 Task: Find connections with filter location Asadābād with filter topic #Managementconsultingwith filter profile language German with filter current company HDFC Bank with filter school Datta Meghe College of Engineering CIDCO Sector III Airoli Navi Mumbai 400 708 with filter industry E-Learning Providers with filter service category Immigration Law with filter keywords title Chief
Action: Mouse moved to (518, 103)
Screenshot: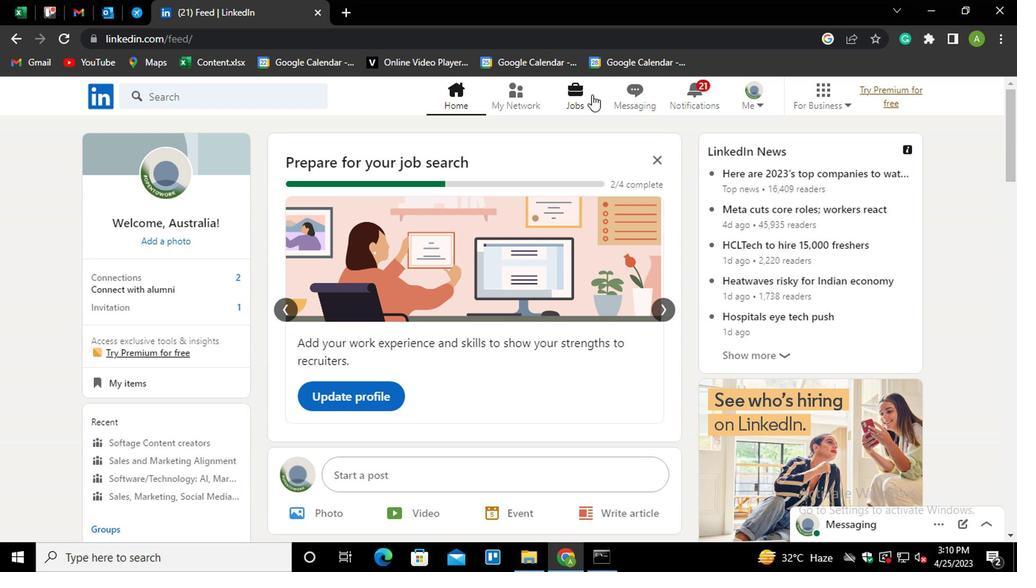 
Action: Mouse pressed left at (518, 103)
Screenshot: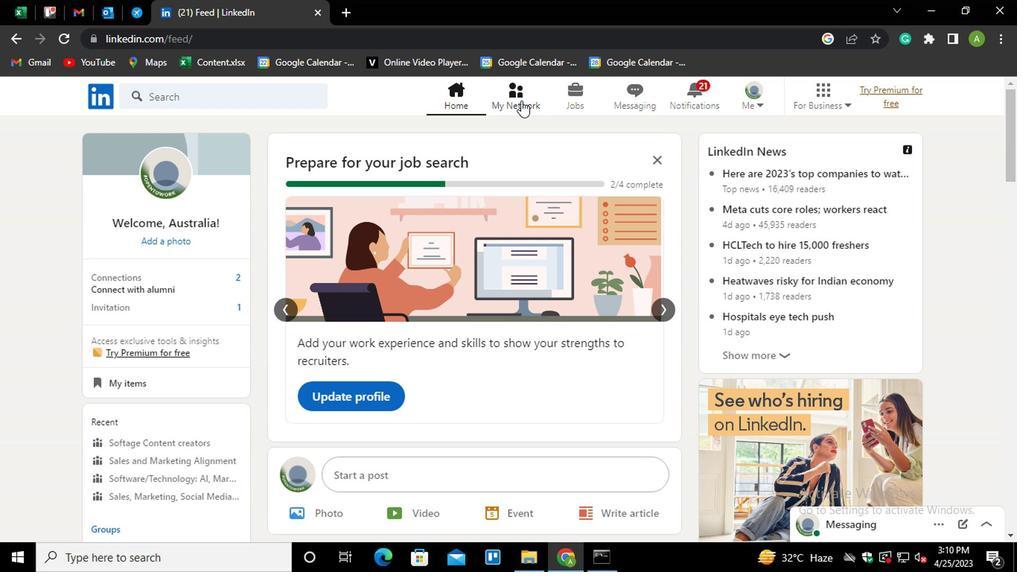 
Action: Mouse moved to (165, 181)
Screenshot: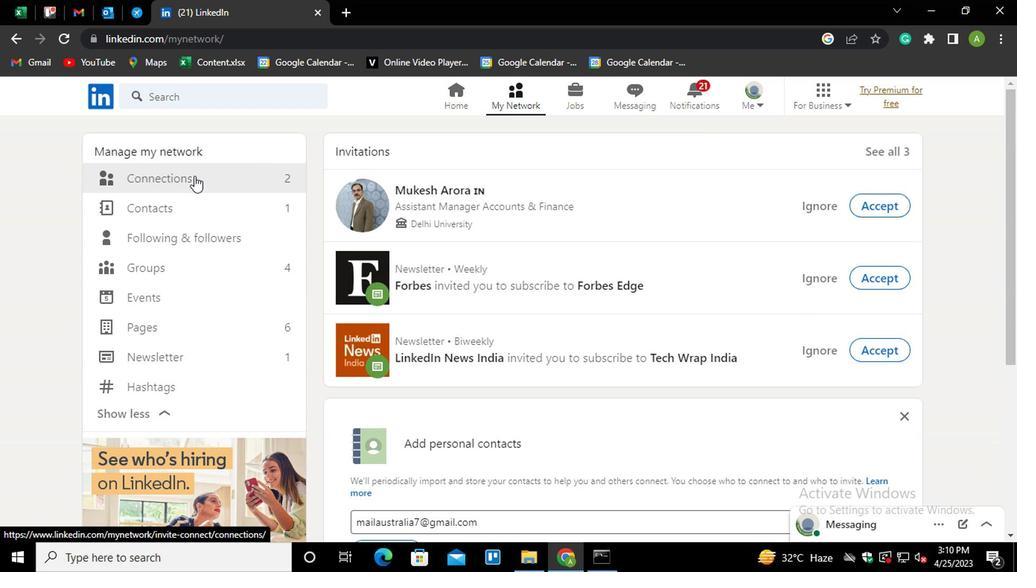 
Action: Mouse pressed left at (165, 181)
Screenshot: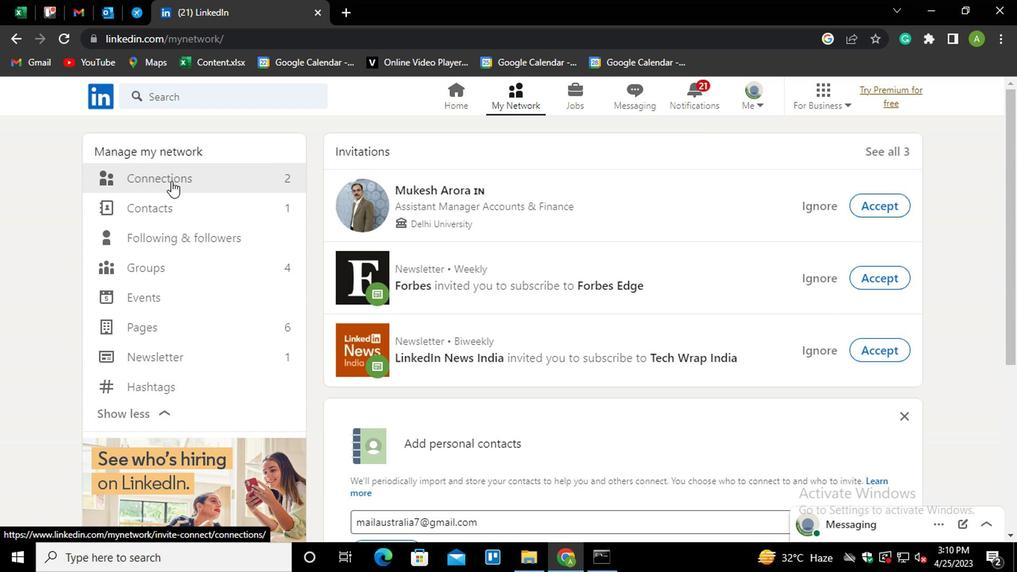 
Action: Mouse moved to (586, 181)
Screenshot: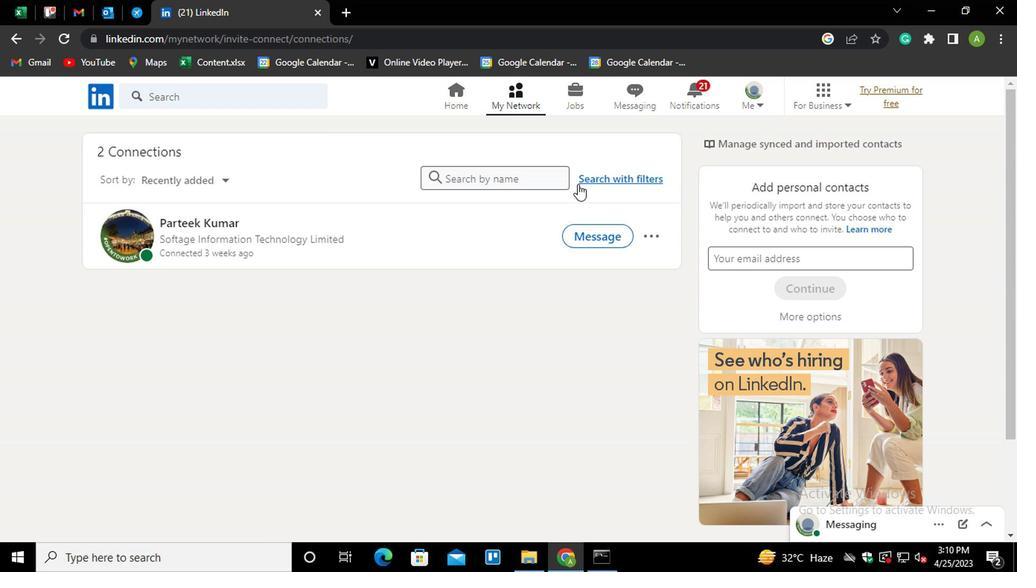 
Action: Mouse pressed left at (586, 181)
Screenshot: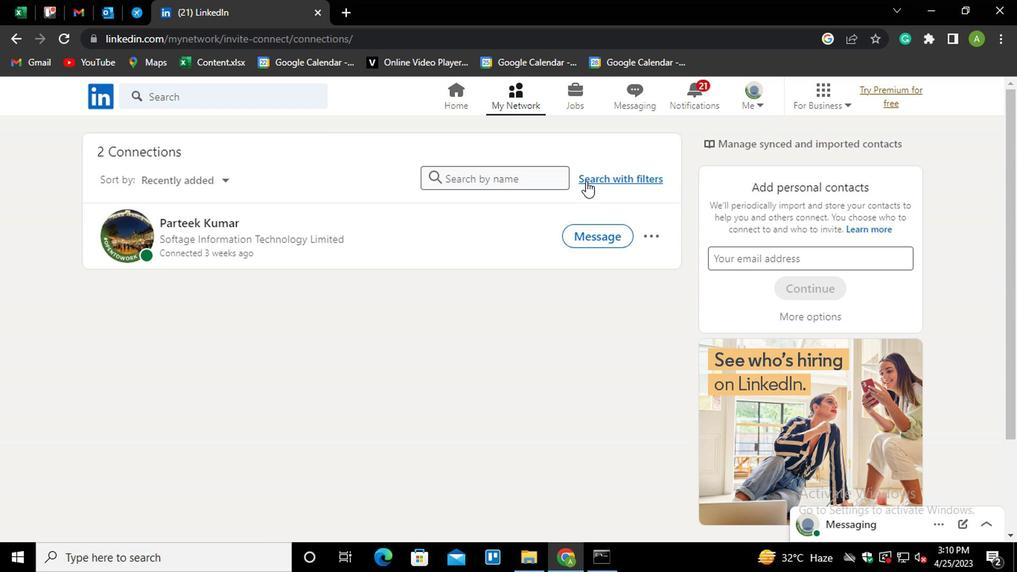 
Action: Mouse moved to (500, 142)
Screenshot: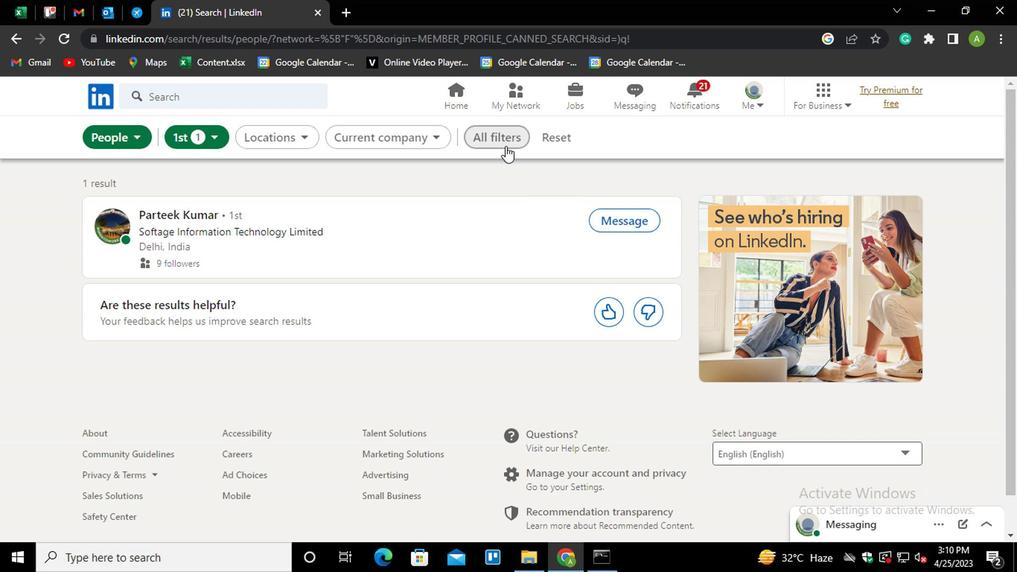 
Action: Mouse pressed left at (500, 142)
Screenshot: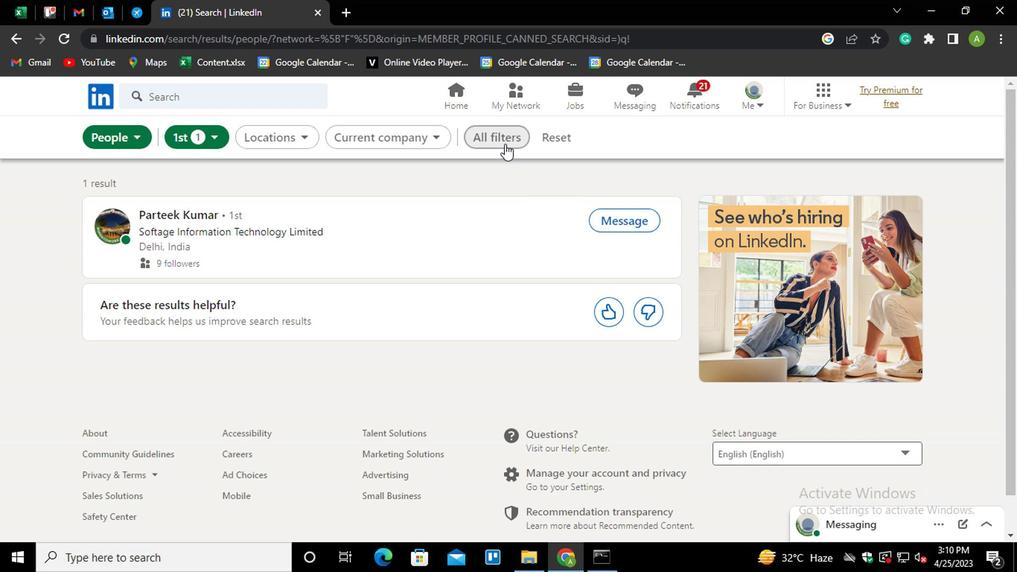 
Action: Mouse moved to (662, 304)
Screenshot: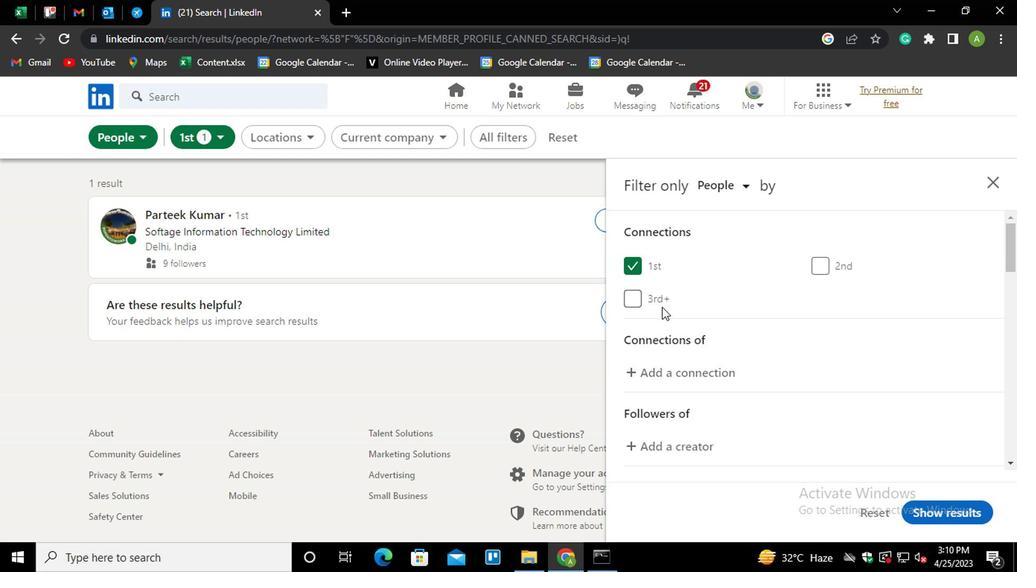 
Action: Mouse scrolled (662, 303) with delta (0, 0)
Screenshot: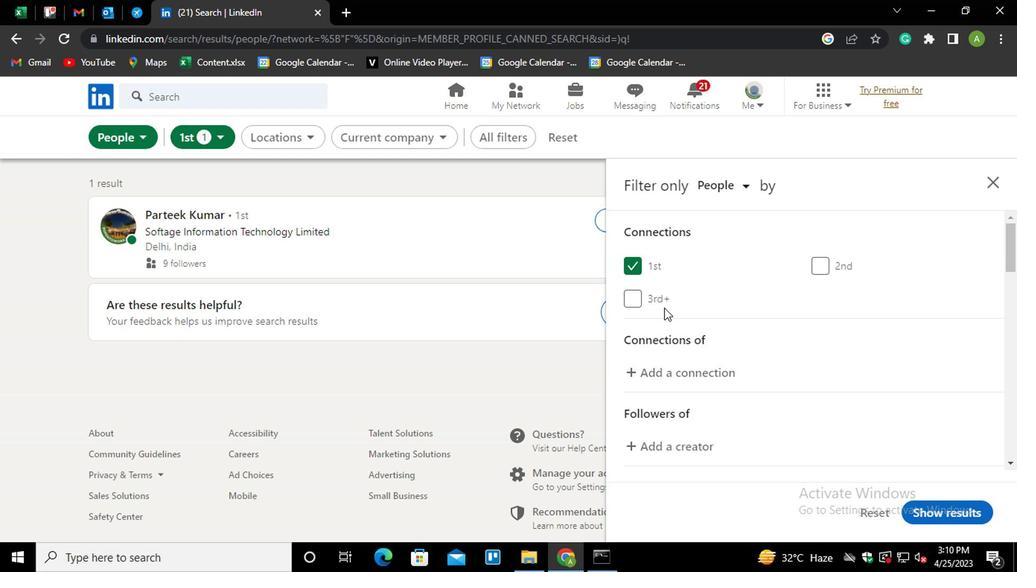 
Action: Mouse scrolled (662, 303) with delta (0, 0)
Screenshot: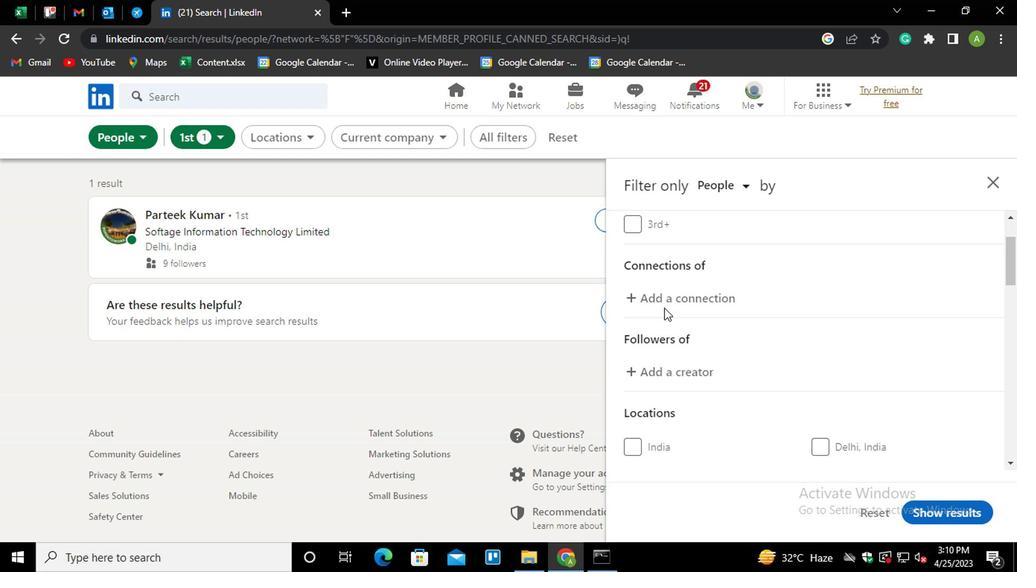
Action: Mouse scrolled (662, 303) with delta (0, 0)
Screenshot: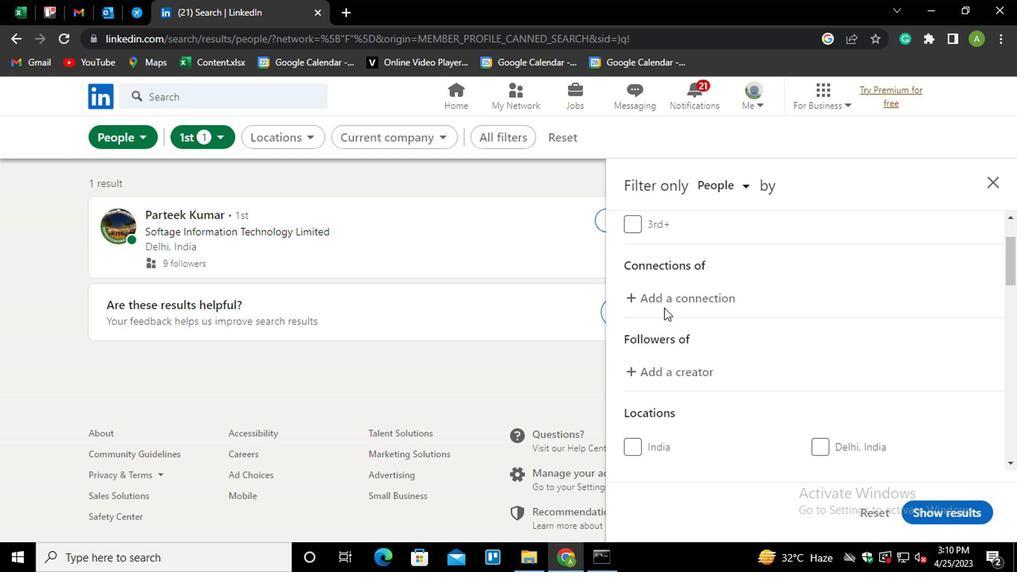 
Action: Mouse scrolled (662, 303) with delta (0, 0)
Screenshot: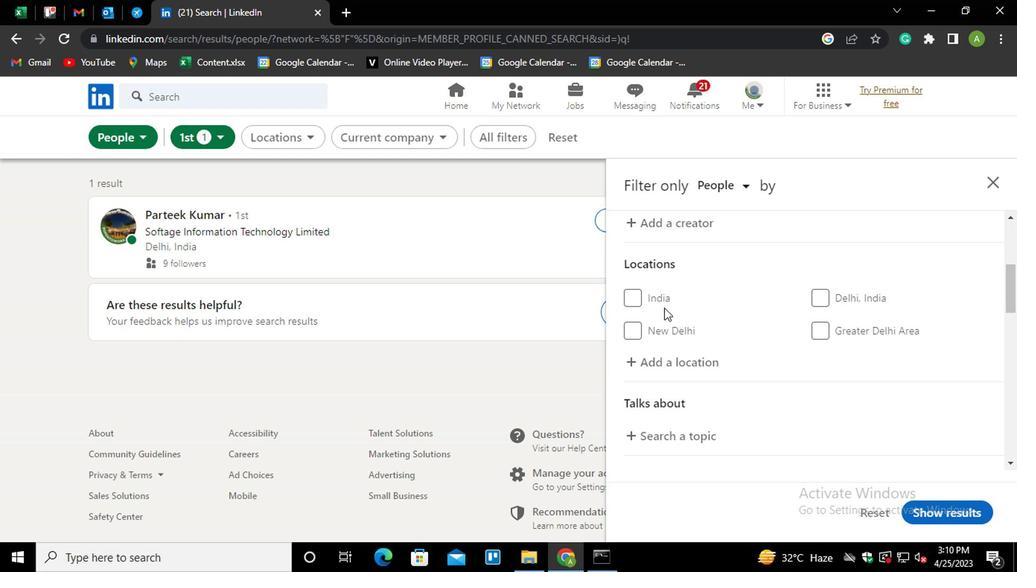 
Action: Mouse moved to (662, 285)
Screenshot: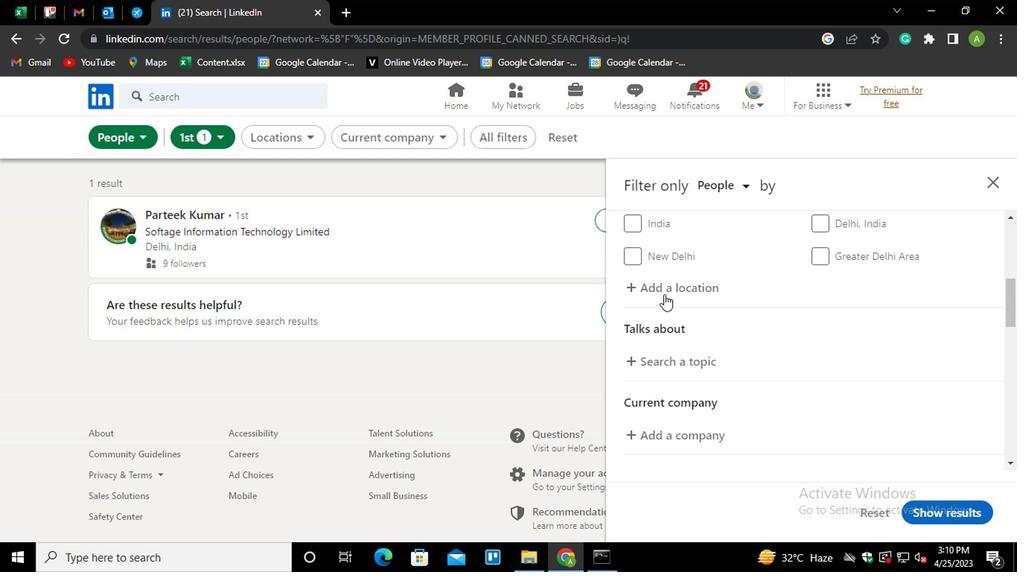 
Action: Mouse pressed left at (662, 285)
Screenshot: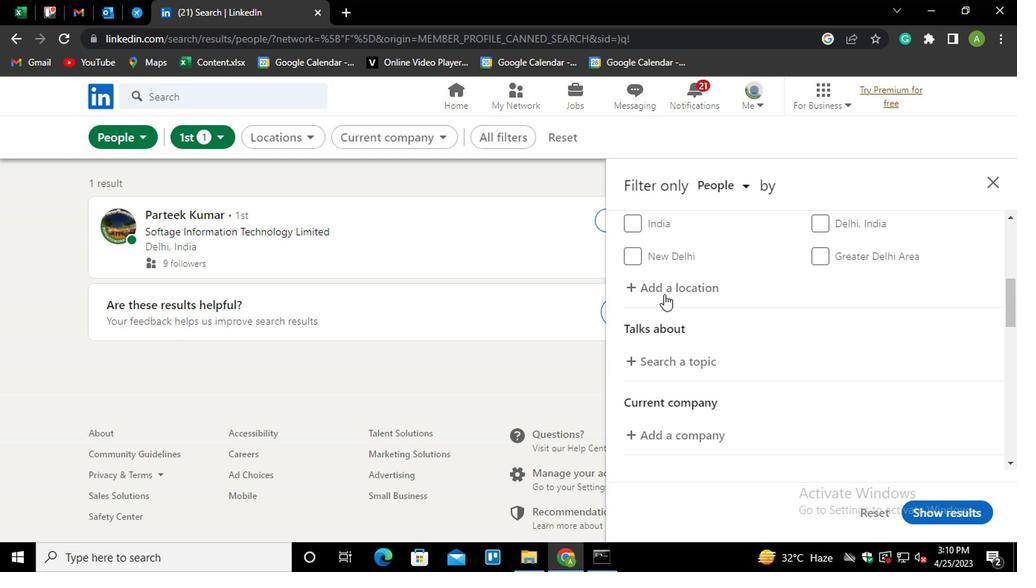 
Action: Mouse moved to (660, 284)
Screenshot: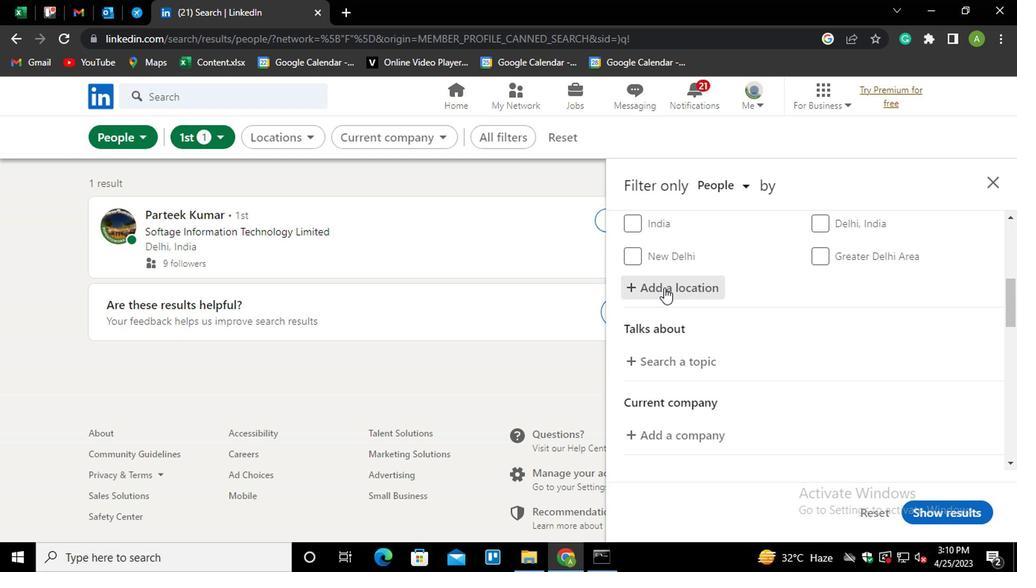 
Action: Mouse pressed left at (660, 284)
Screenshot: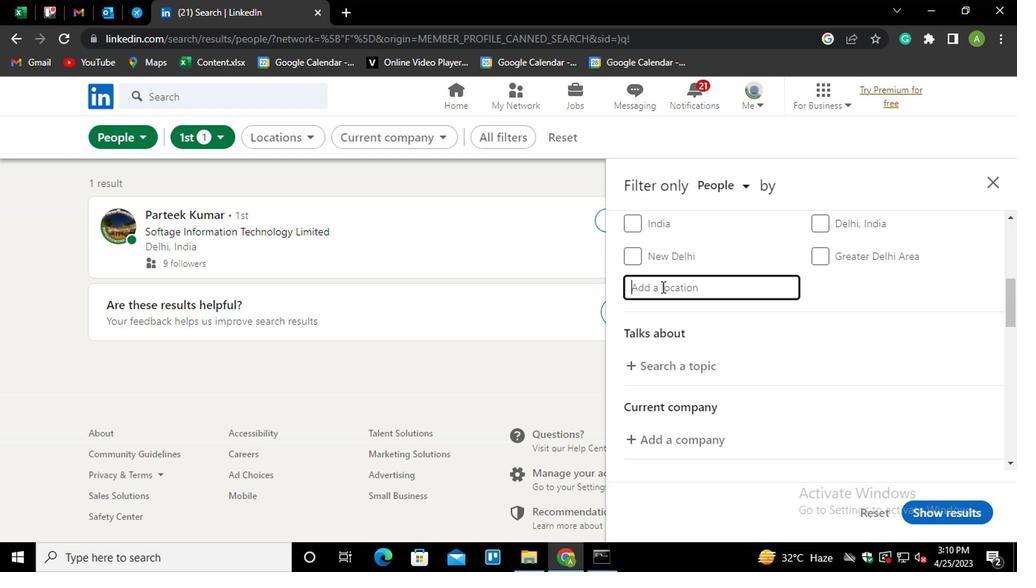 
Action: Key pressed <Key.shift>ASADABAD
Screenshot: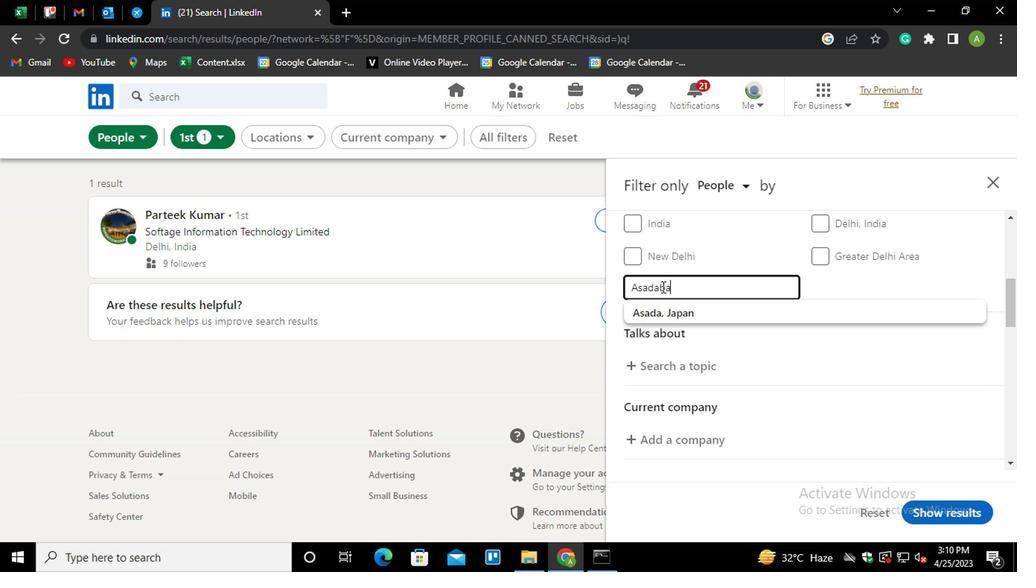 
Action: Mouse moved to (847, 297)
Screenshot: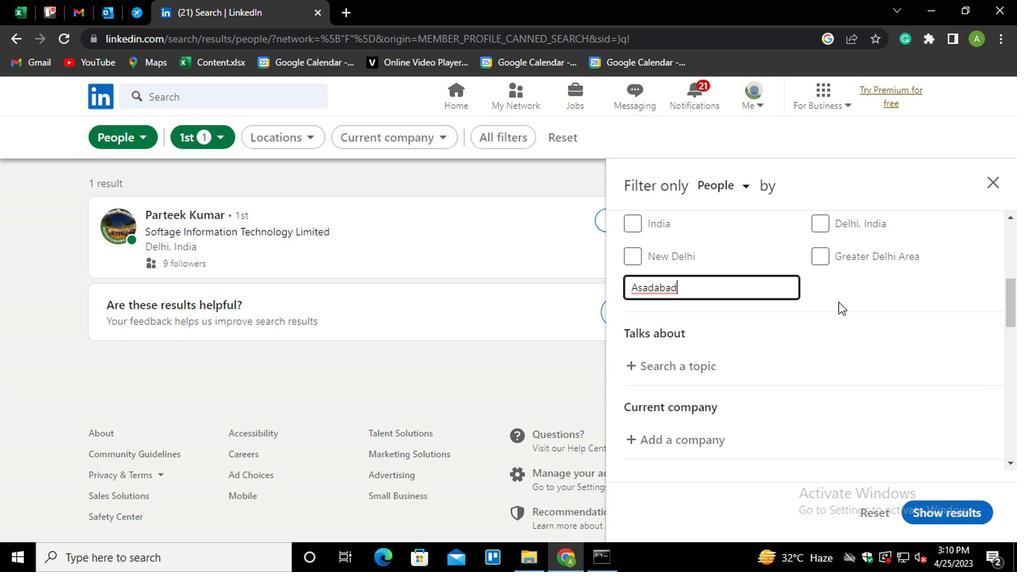 
Action: Mouse pressed left at (847, 297)
Screenshot: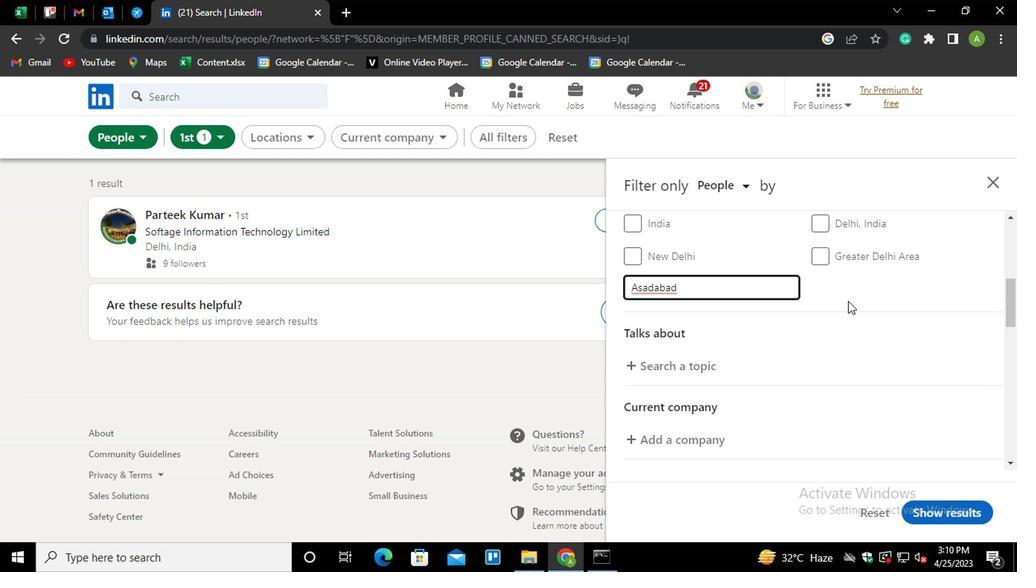 
Action: Mouse moved to (845, 296)
Screenshot: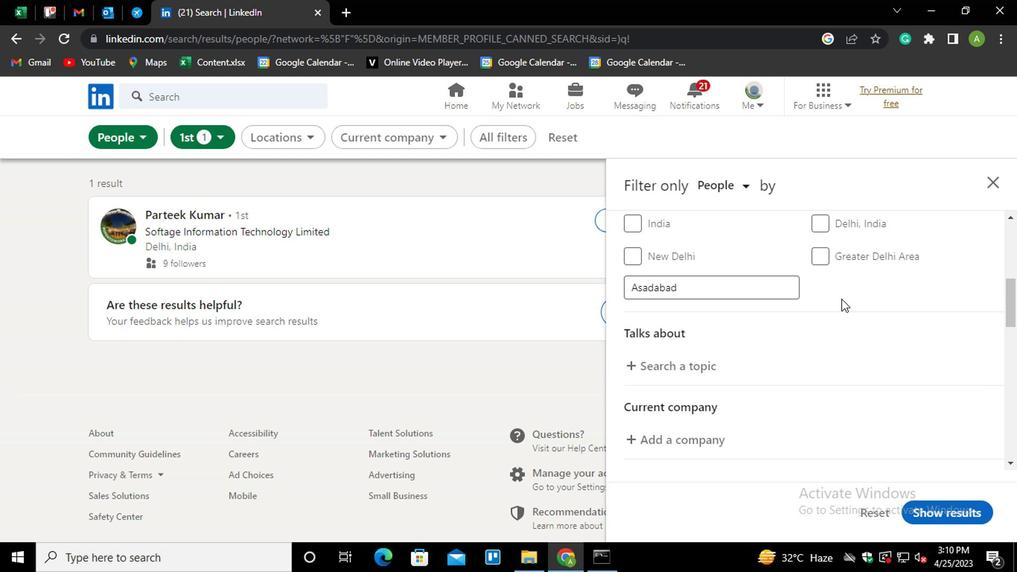 
Action: Mouse scrolled (845, 295) with delta (0, 0)
Screenshot: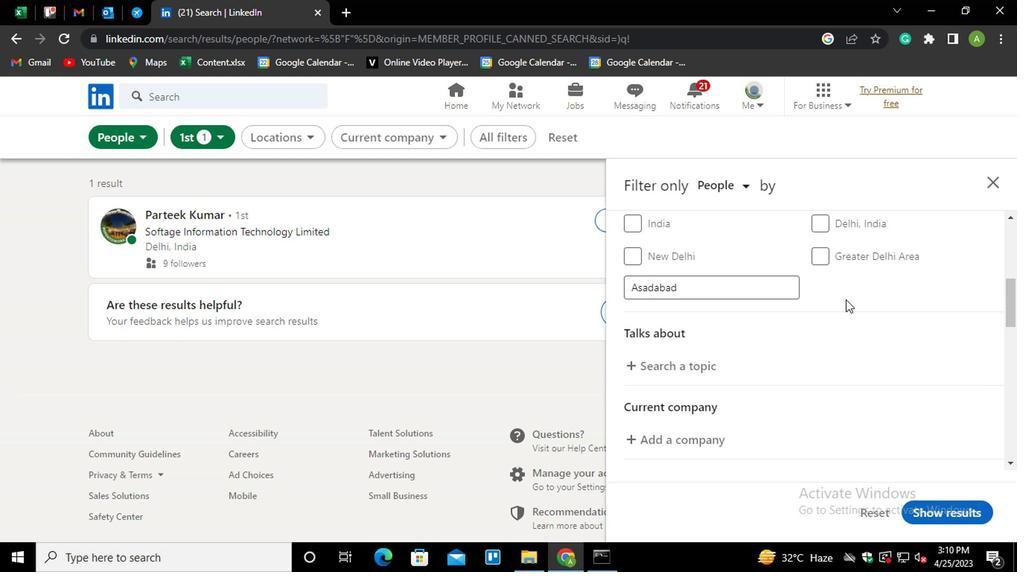 
Action: Mouse moved to (655, 292)
Screenshot: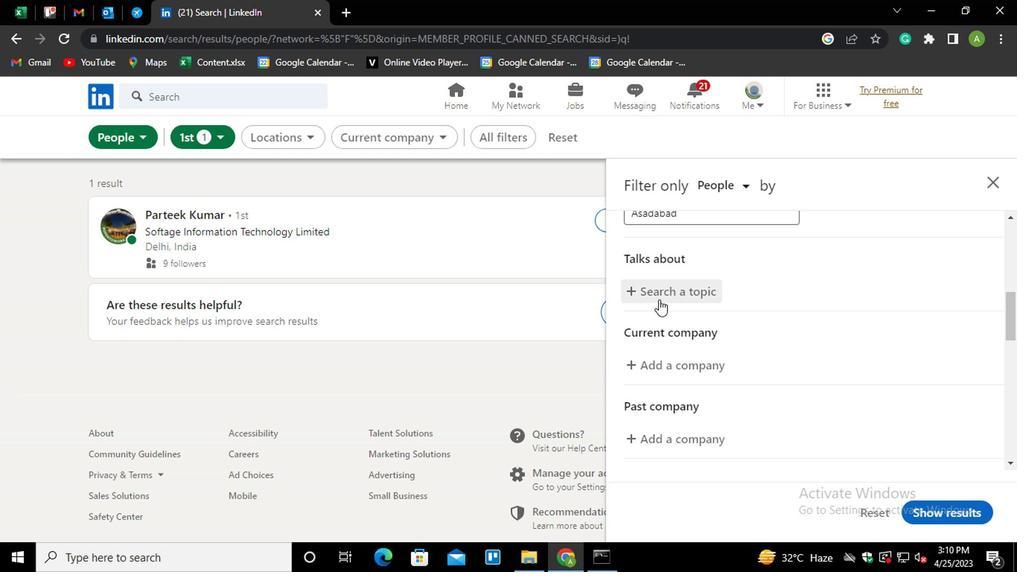 
Action: Mouse pressed left at (655, 292)
Screenshot: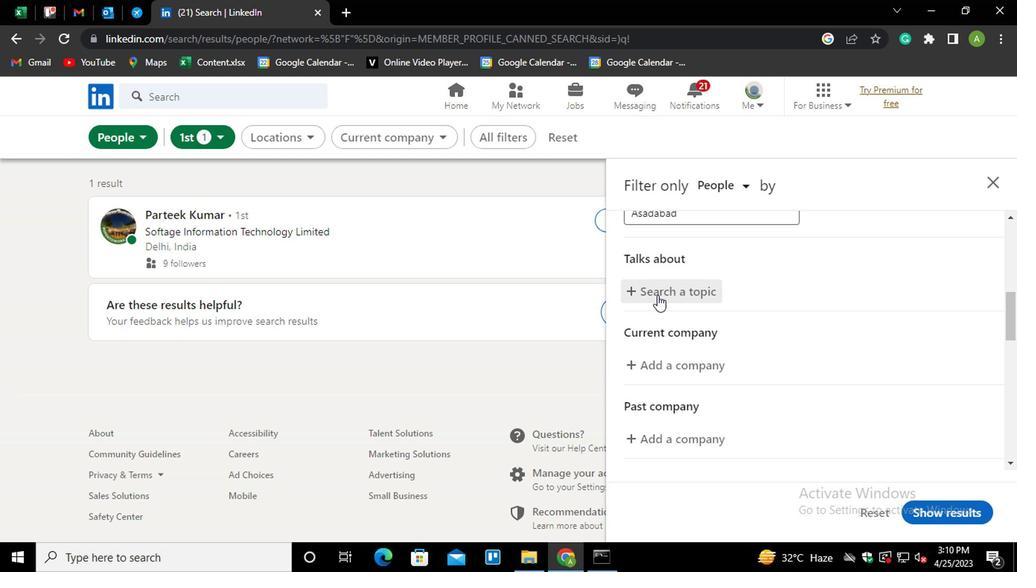 
Action: Key pressed <Key.shift>#<Key.shift_r>MANAGEMENTCONSULTINGWITH
Screenshot: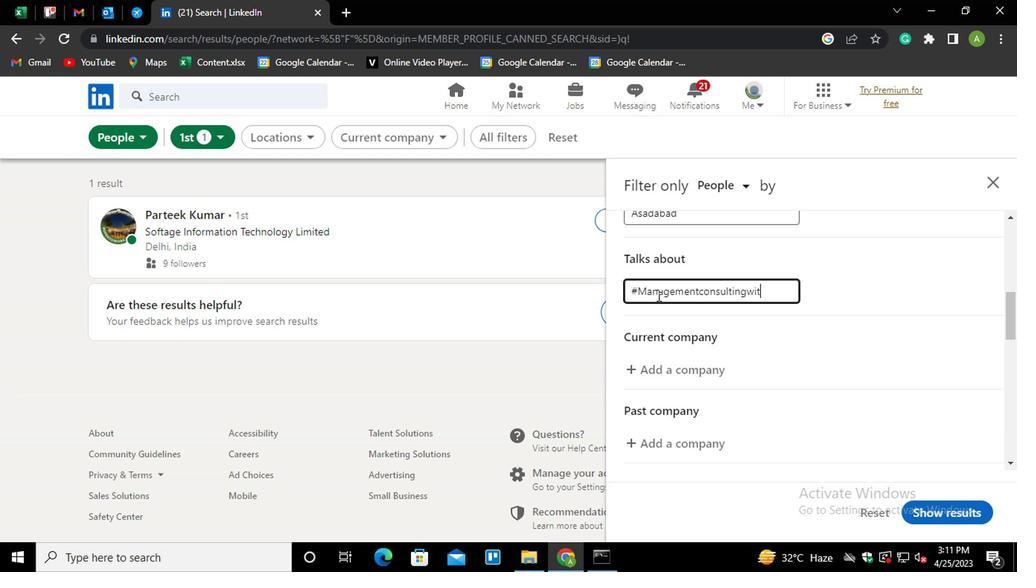
Action: Mouse moved to (886, 309)
Screenshot: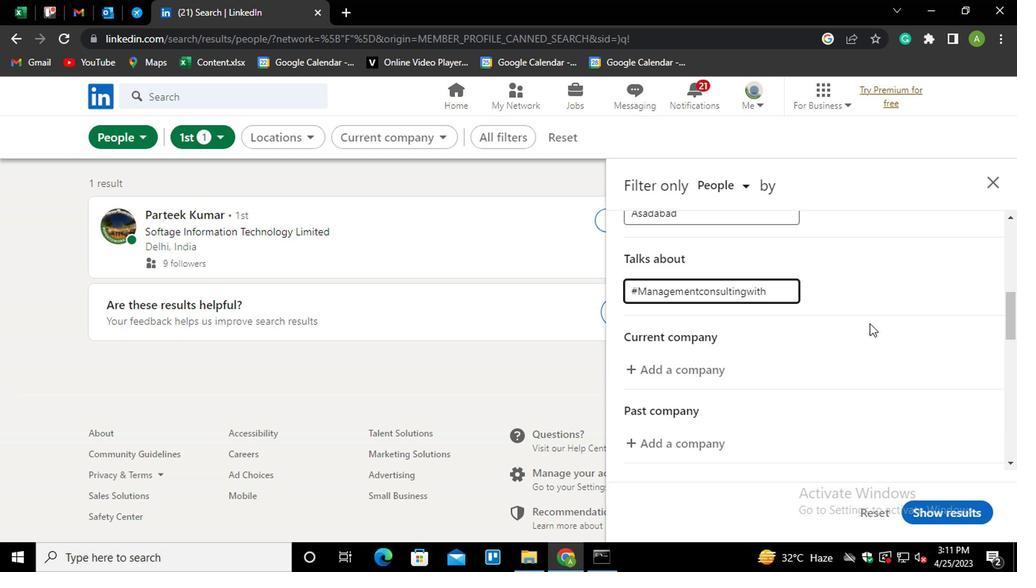 
Action: Mouse pressed left at (886, 309)
Screenshot: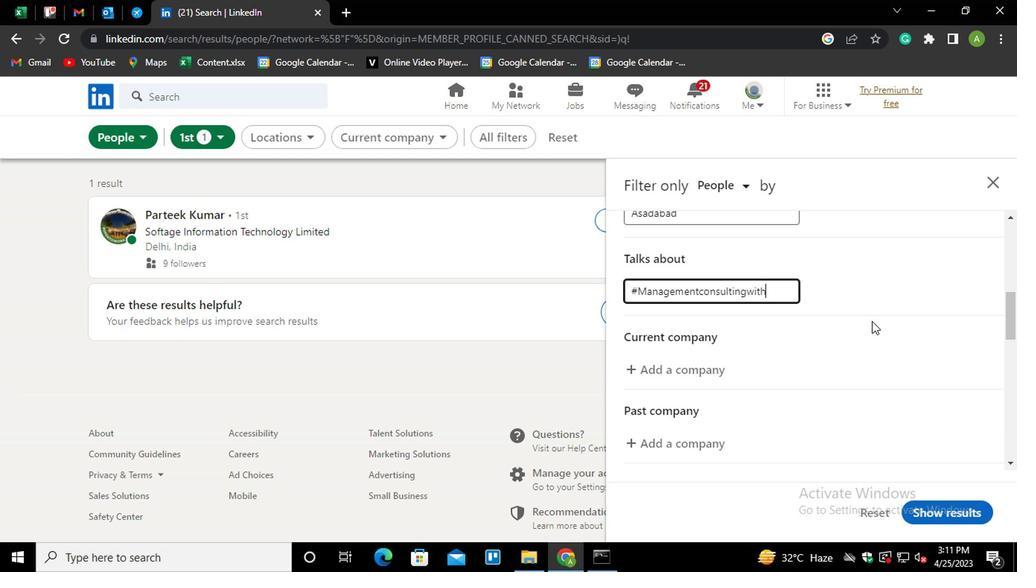 
Action: Mouse moved to (883, 297)
Screenshot: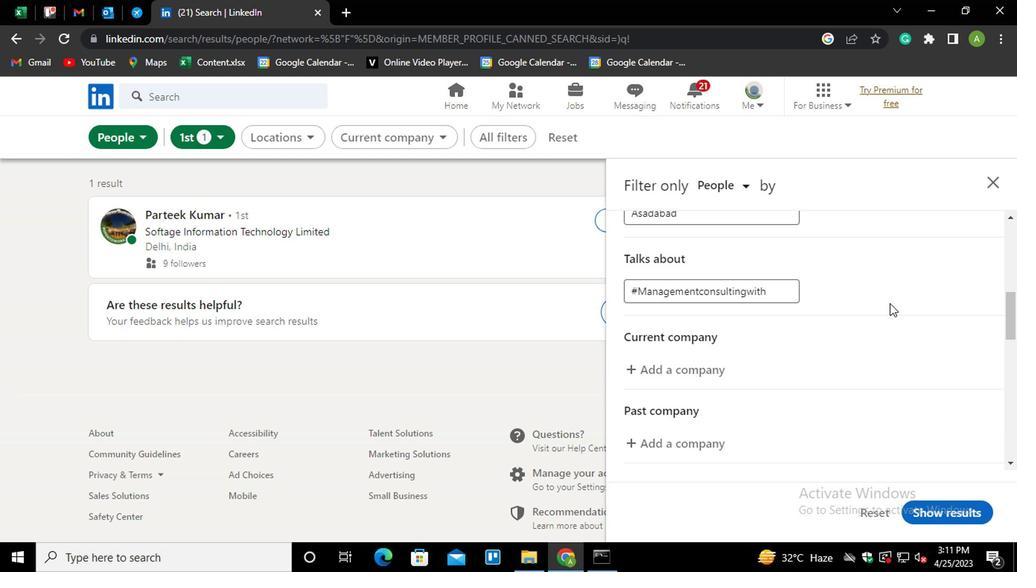 
Action: Mouse scrolled (883, 296) with delta (0, -1)
Screenshot: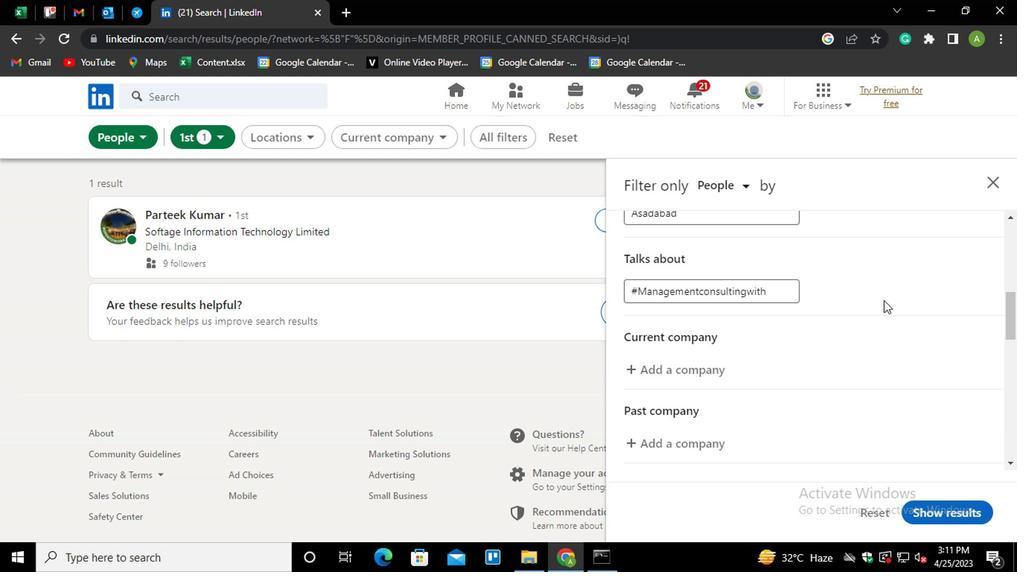 
Action: Mouse moved to (675, 299)
Screenshot: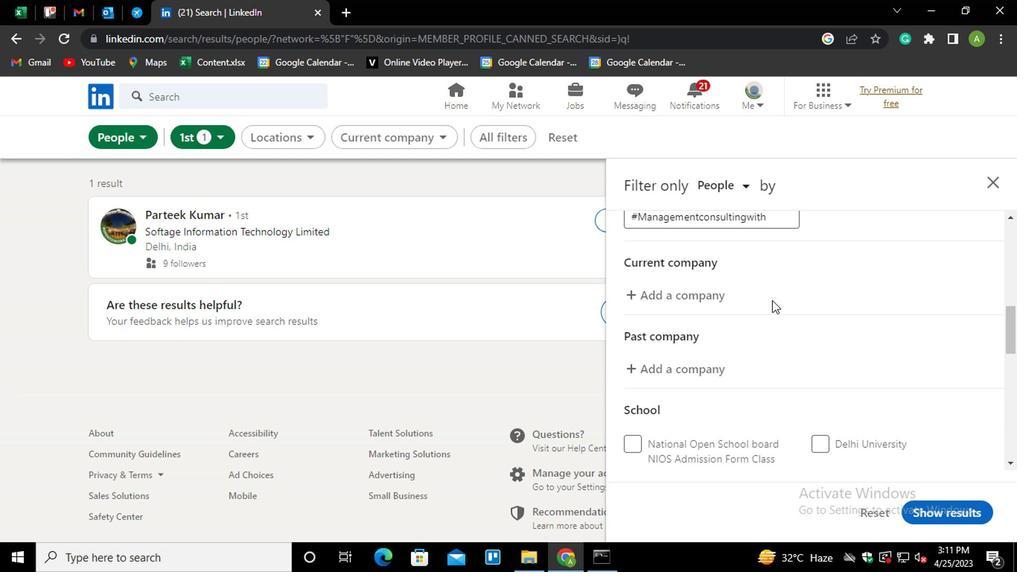 
Action: Mouse pressed left at (675, 299)
Screenshot: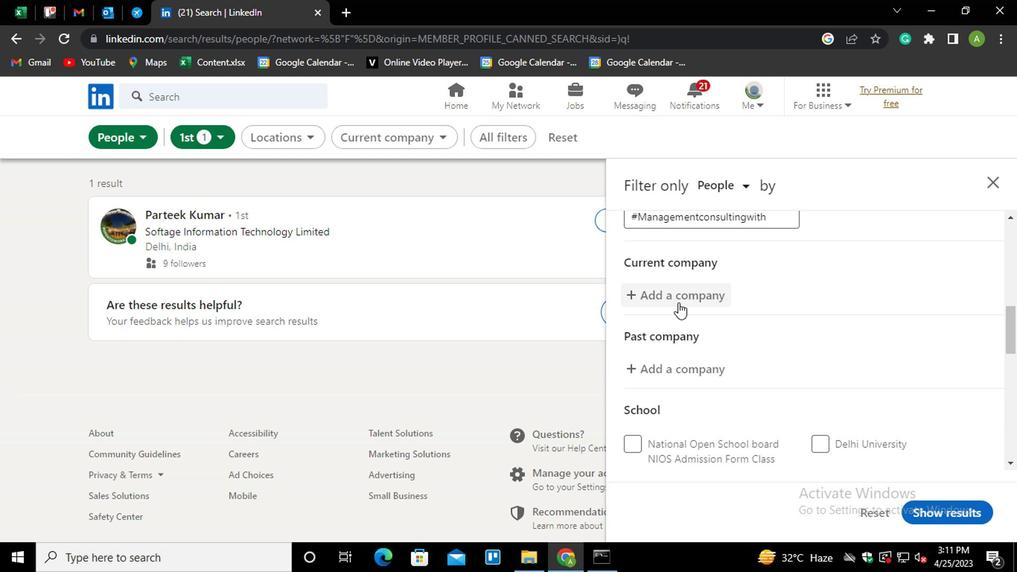 
Action: Mouse moved to (691, 291)
Screenshot: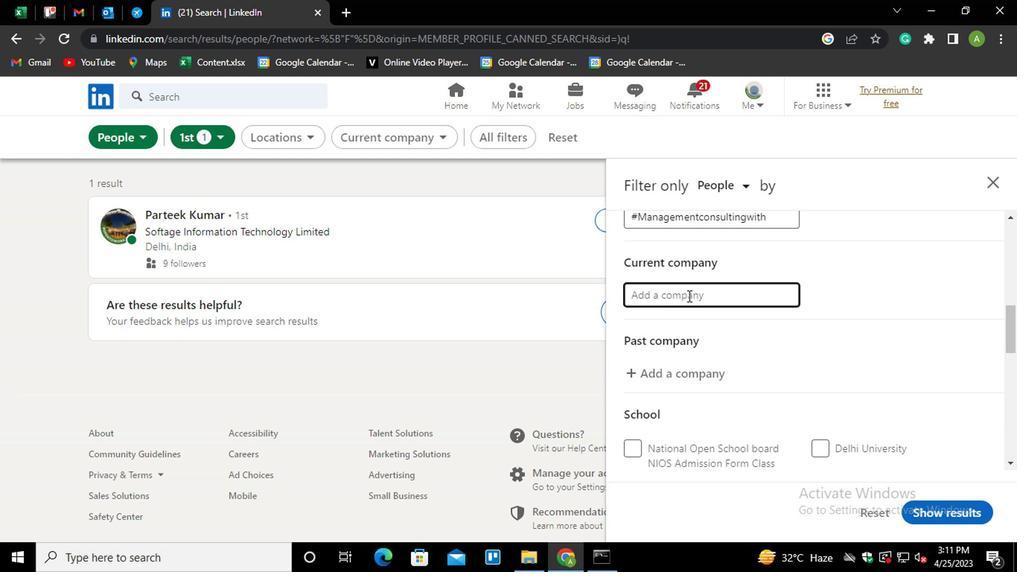 
Action: Mouse pressed left at (691, 291)
Screenshot: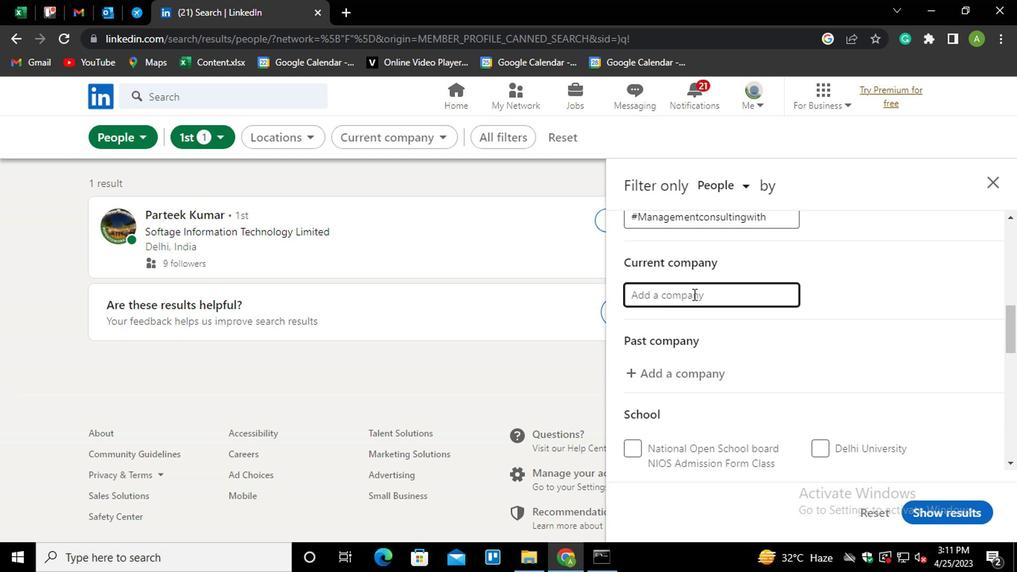 
Action: Mouse moved to (688, 305)
Screenshot: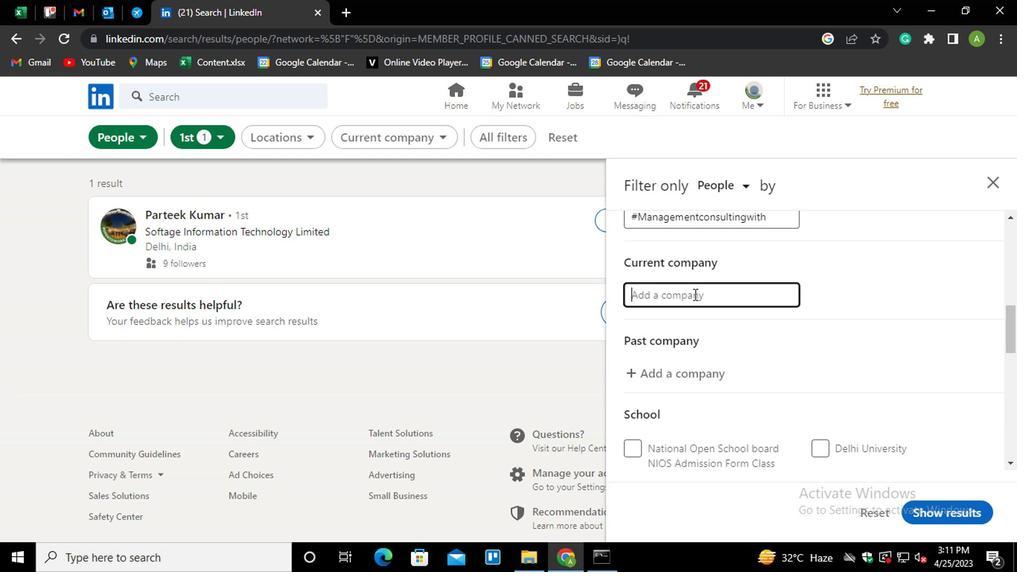 
Action: Key pressed <Key.shift><Key.shift>HDF<Key.down><Key.enter>
Screenshot: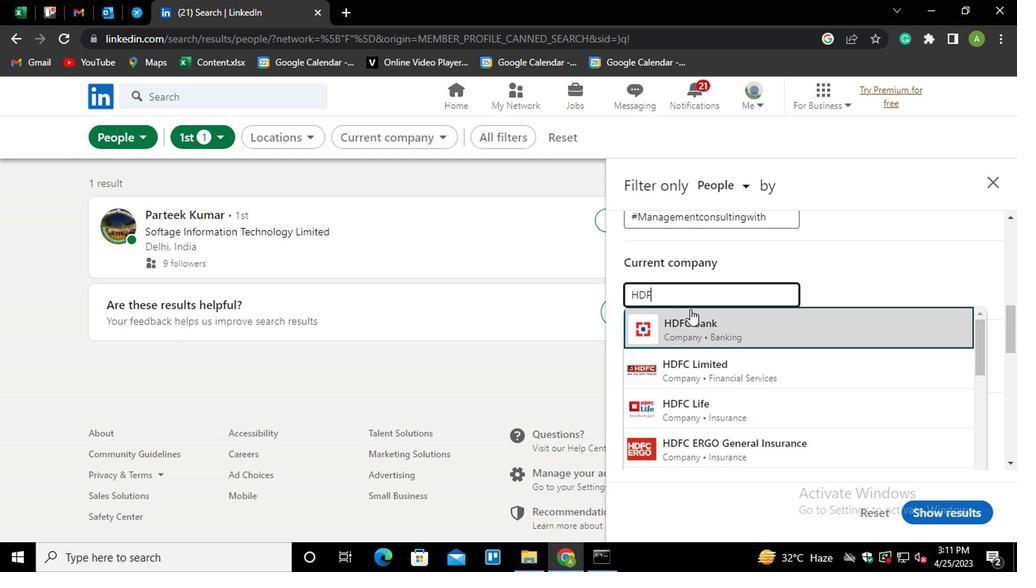 
Action: Mouse moved to (721, 308)
Screenshot: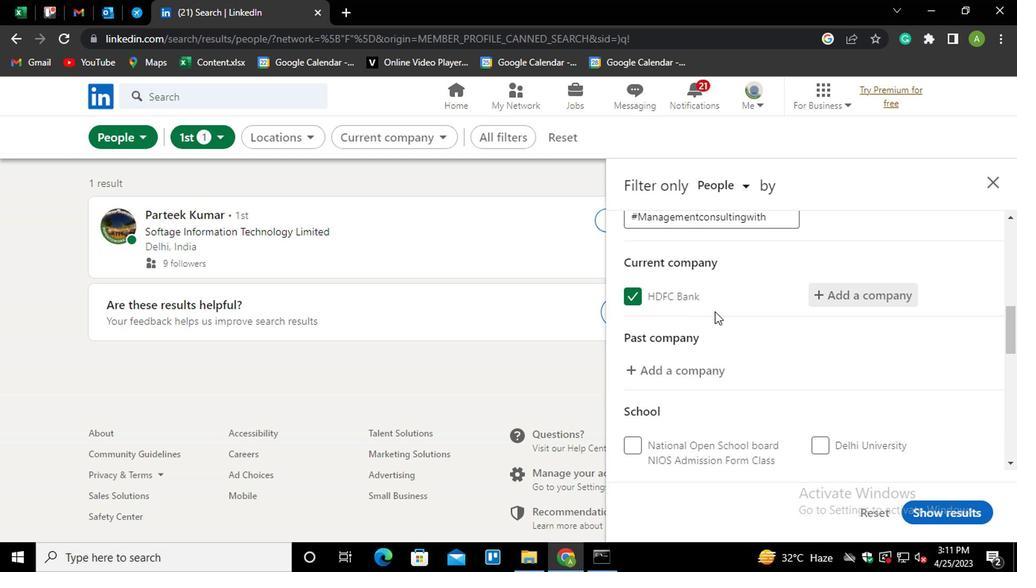 
Action: Mouse scrolled (721, 307) with delta (0, 0)
Screenshot: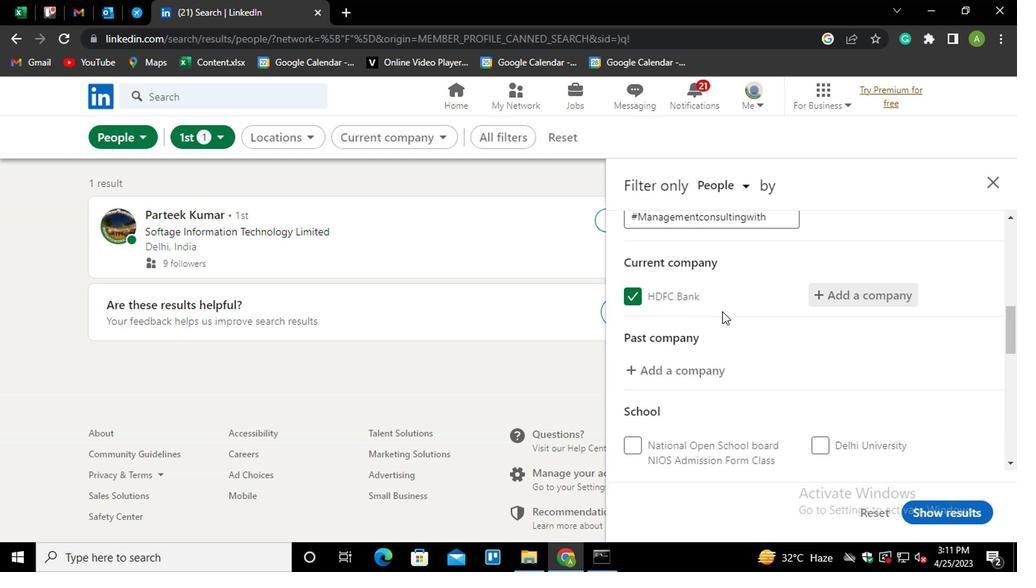 
Action: Mouse scrolled (721, 307) with delta (0, 0)
Screenshot: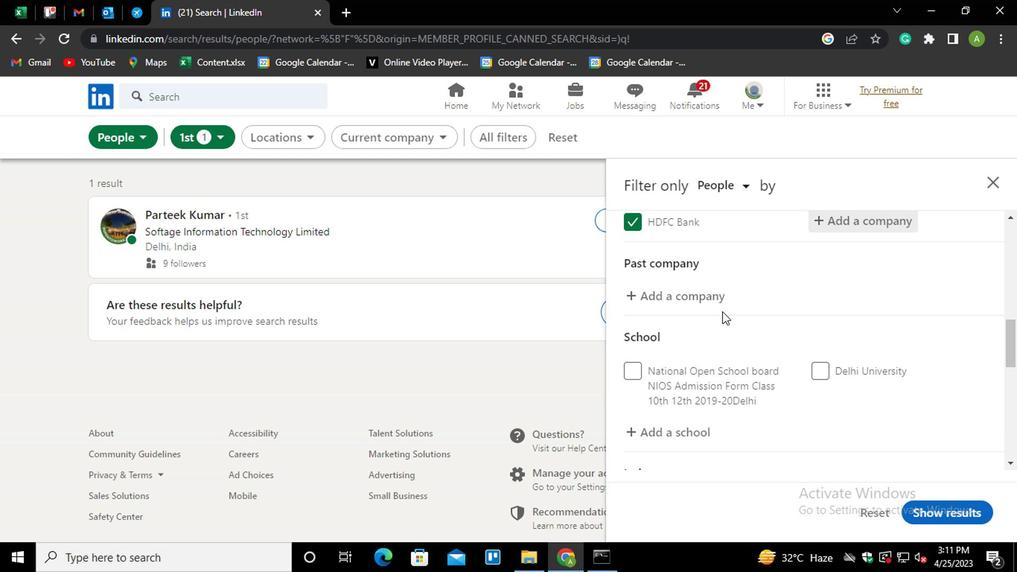 
Action: Mouse moved to (684, 349)
Screenshot: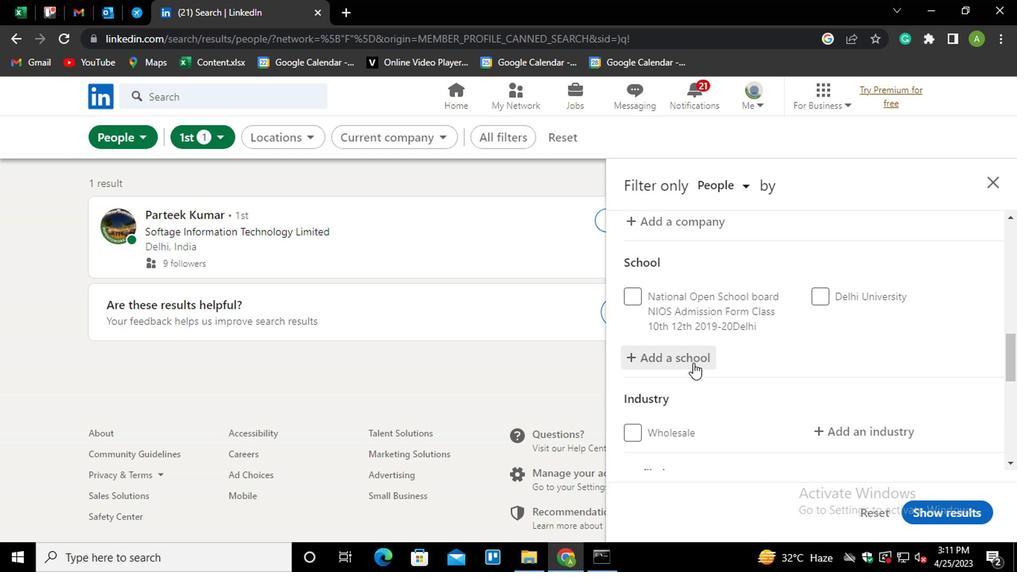 
Action: Mouse pressed left at (684, 349)
Screenshot: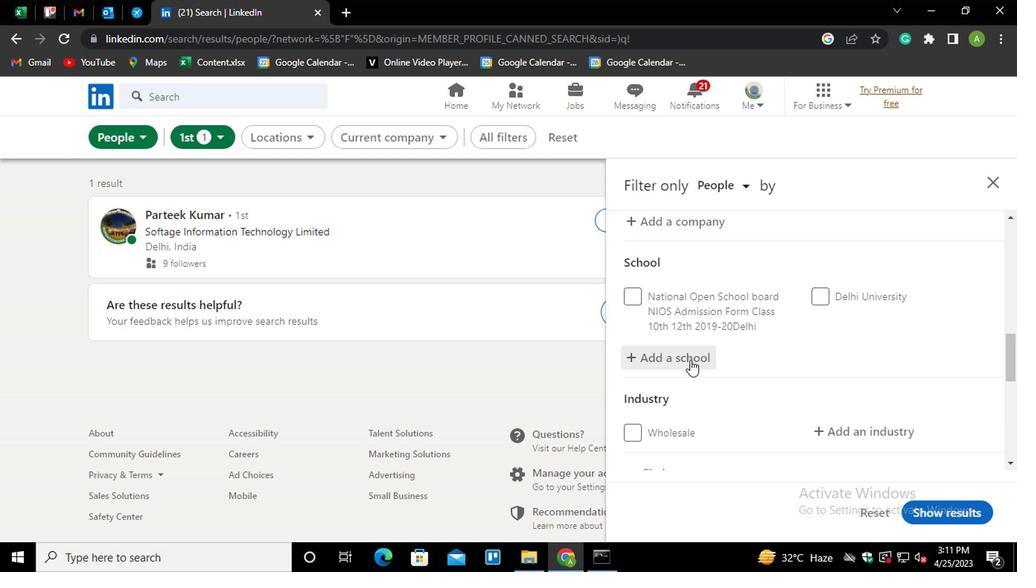 
Action: Mouse moved to (680, 349)
Screenshot: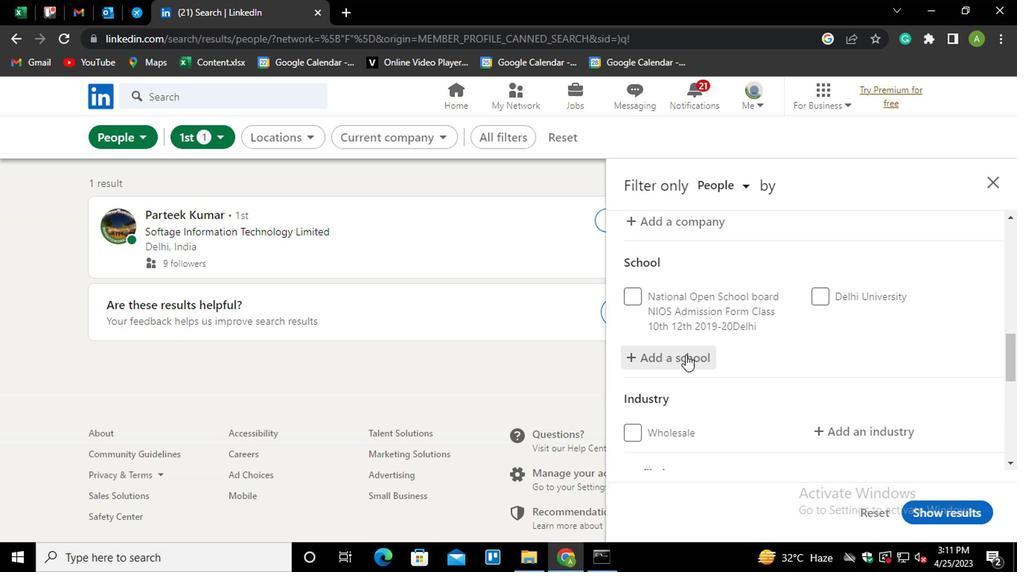 
Action: Mouse pressed left at (680, 349)
Screenshot: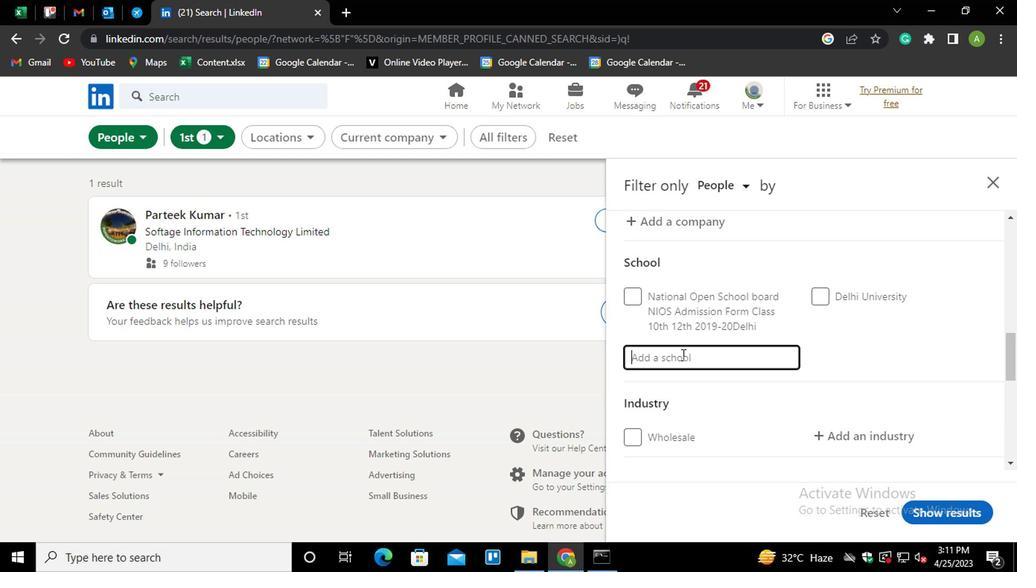 
Action: Mouse moved to (678, 351)
Screenshot: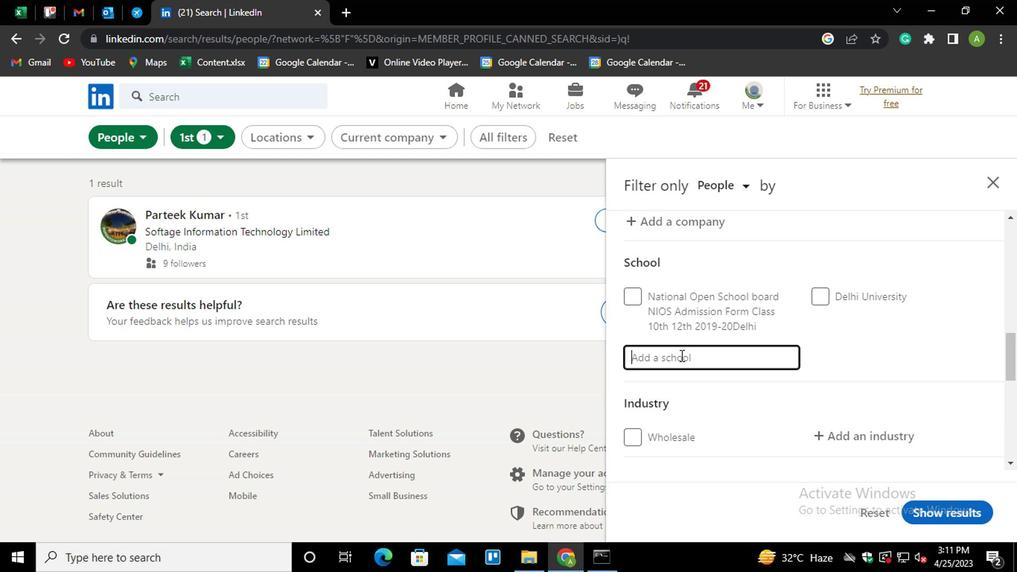 
Action: Key pressed <Key.shift>DATTA<Key.down><Key.enter>
Screenshot: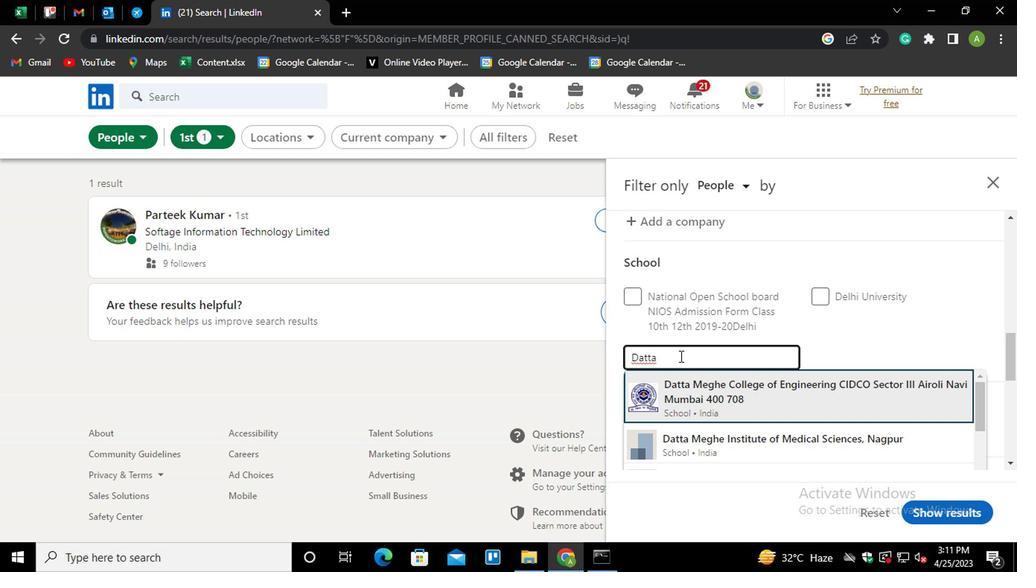 
Action: Mouse moved to (704, 357)
Screenshot: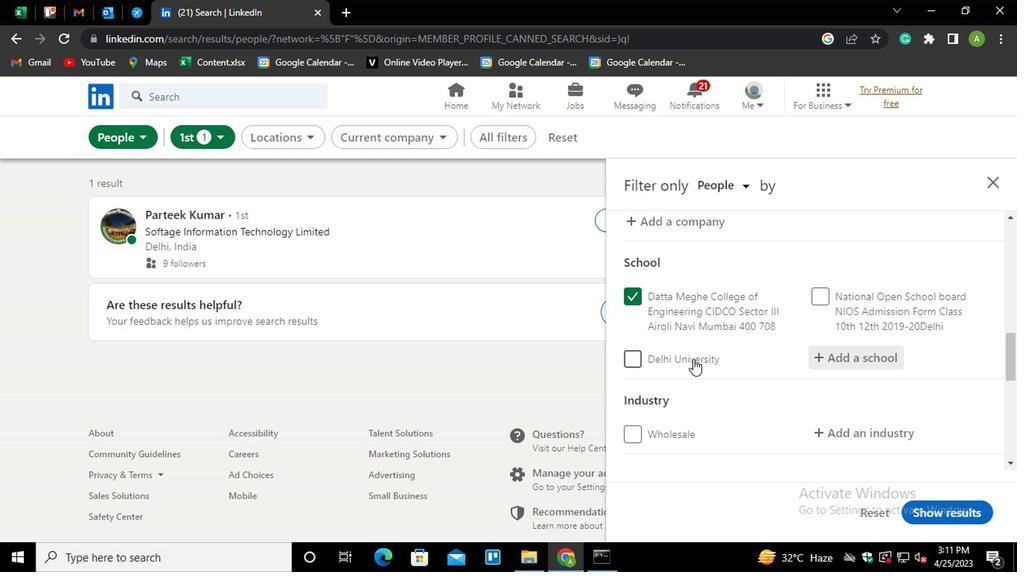 
Action: Mouse scrolled (704, 357) with delta (0, 0)
Screenshot: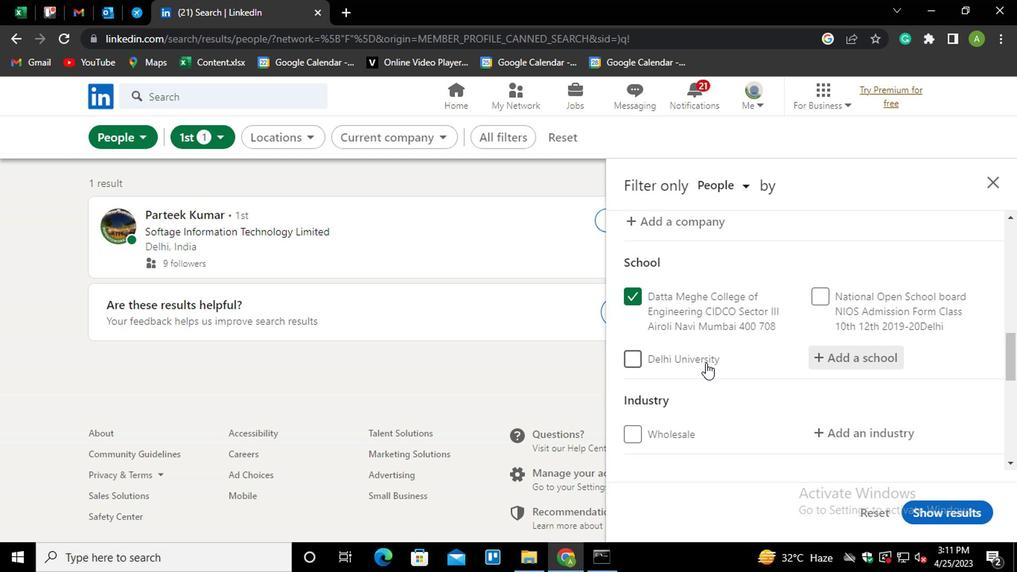 
Action: Mouse scrolled (704, 357) with delta (0, 0)
Screenshot: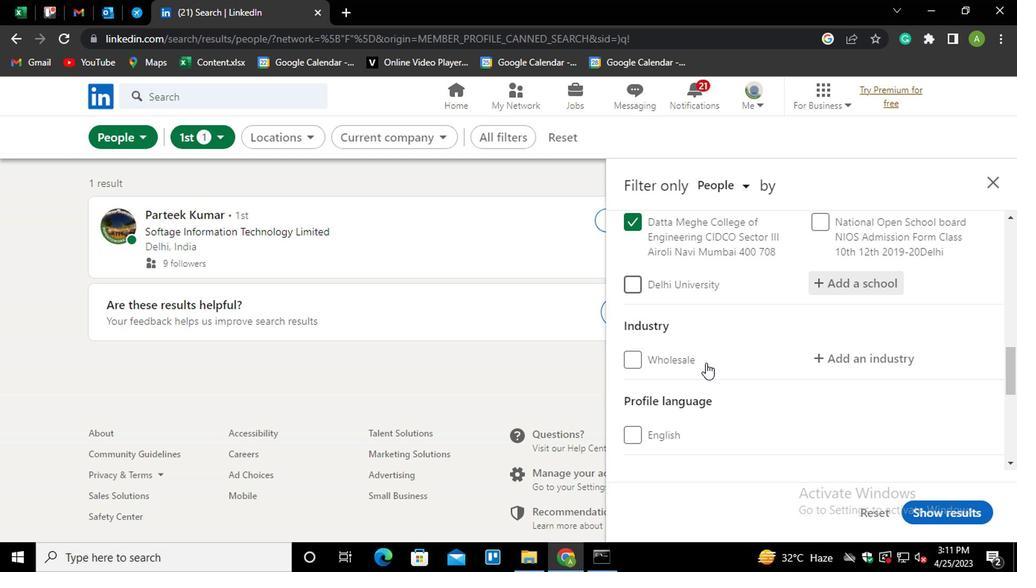 
Action: Mouse moved to (865, 281)
Screenshot: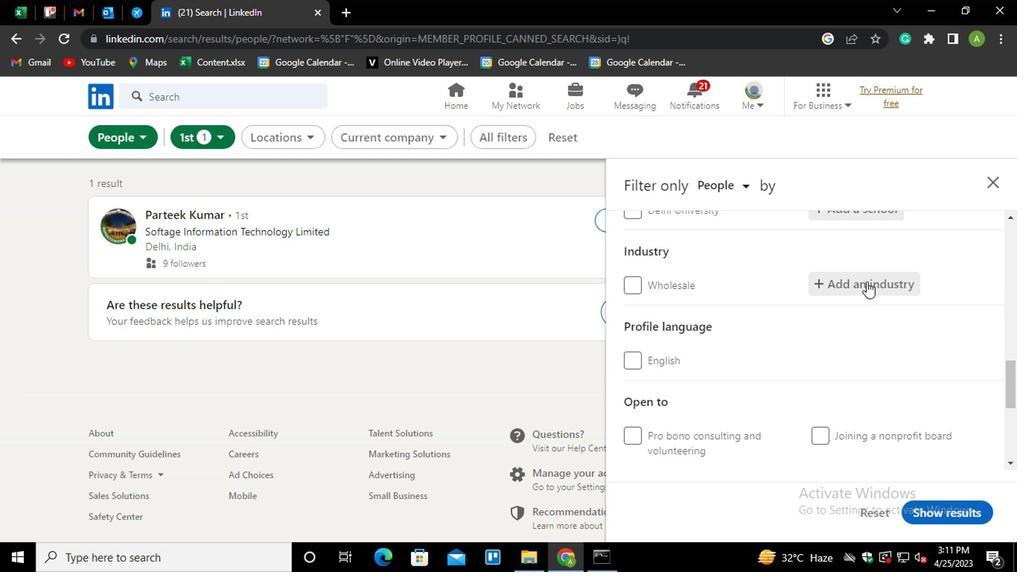 
Action: Mouse pressed left at (865, 281)
Screenshot: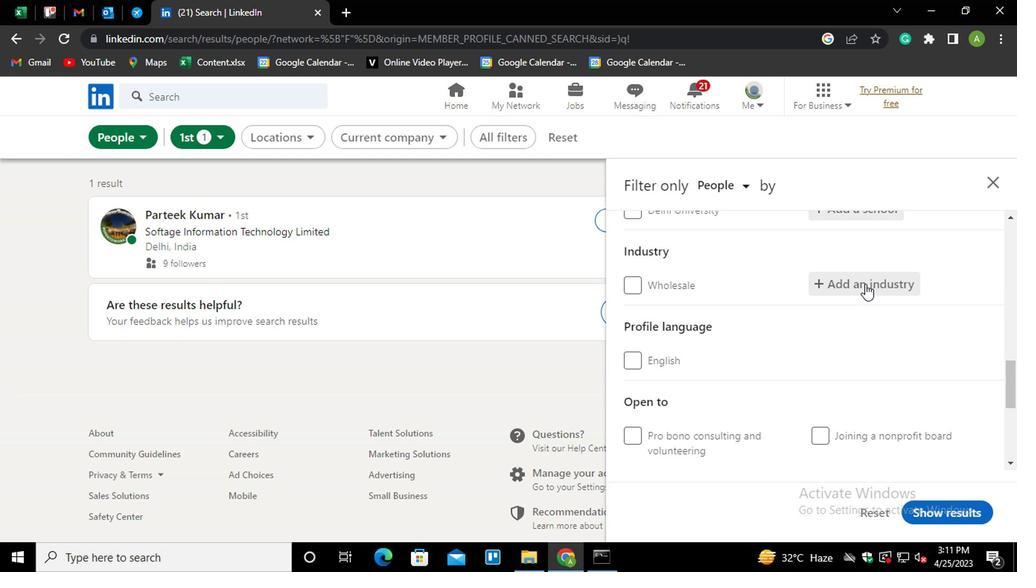 
Action: Mouse moved to (852, 287)
Screenshot: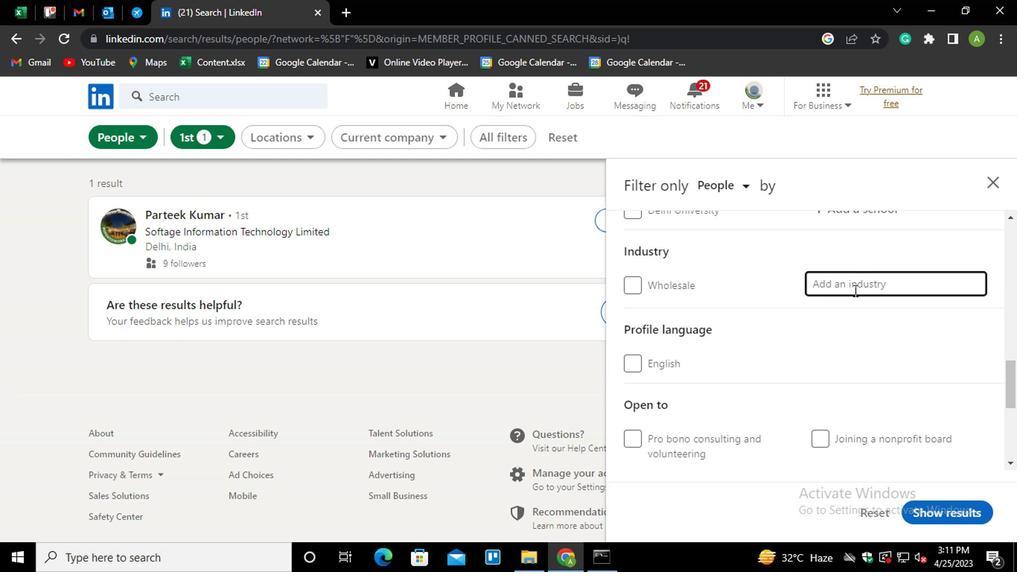 
Action: Key pressed <Key.shift>E-<Key.shift_r>LEA<Key.down><Key.enter>
Screenshot: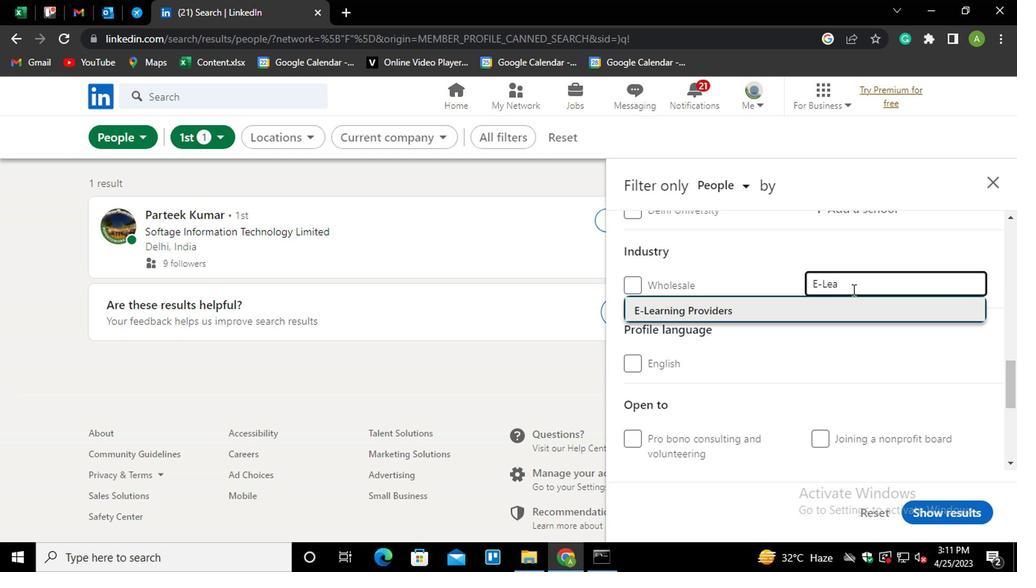 
Action: Mouse moved to (845, 291)
Screenshot: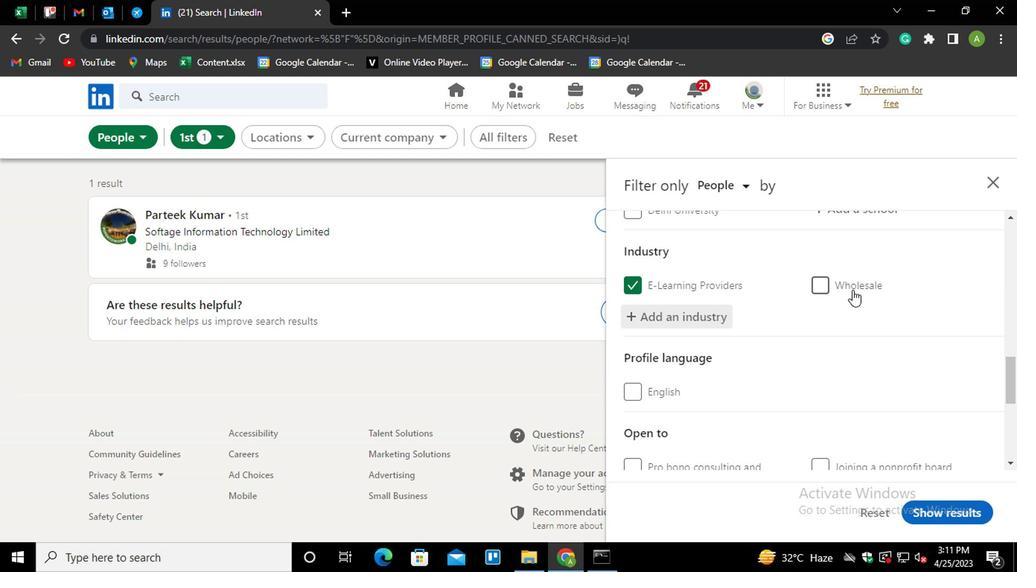
Action: Mouse scrolled (845, 290) with delta (0, -1)
Screenshot: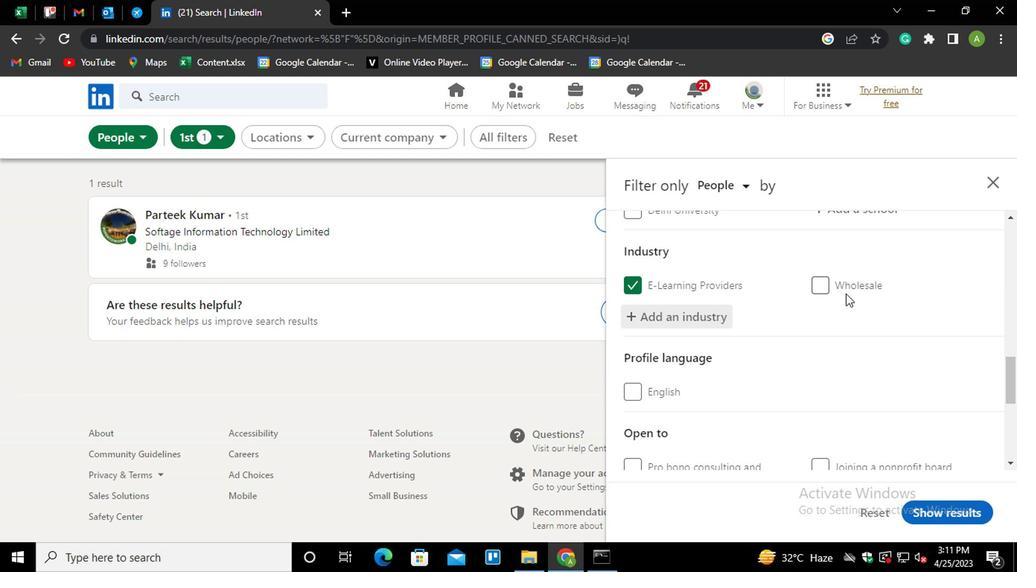 
Action: Mouse scrolled (845, 290) with delta (0, -1)
Screenshot: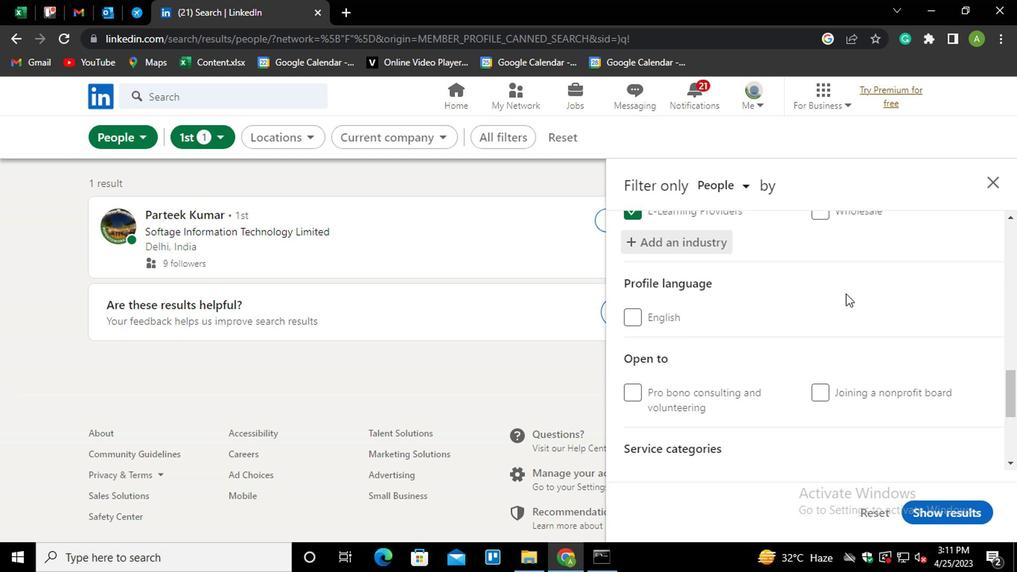 
Action: Mouse scrolled (845, 290) with delta (0, -1)
Screenshot: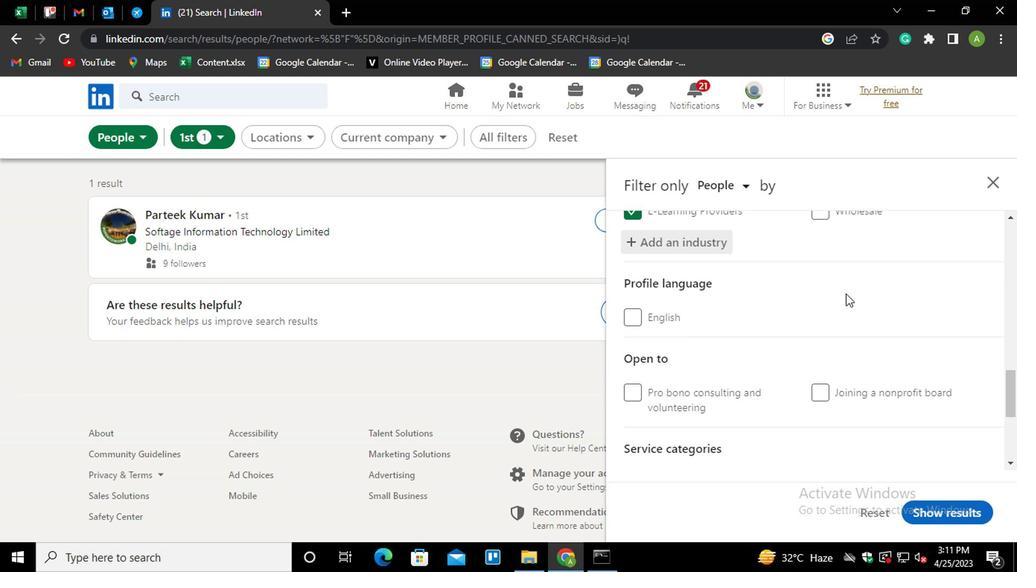 
Action: Mouse moved to (679, 323)
Screenshot: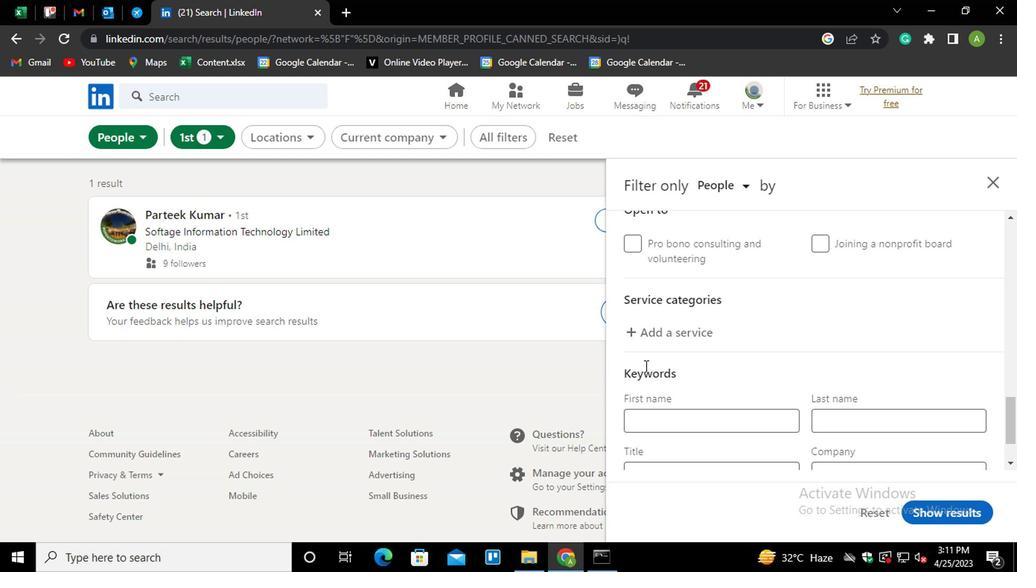 
Action: Mouse pressed left at (679, 323)
Screenshot: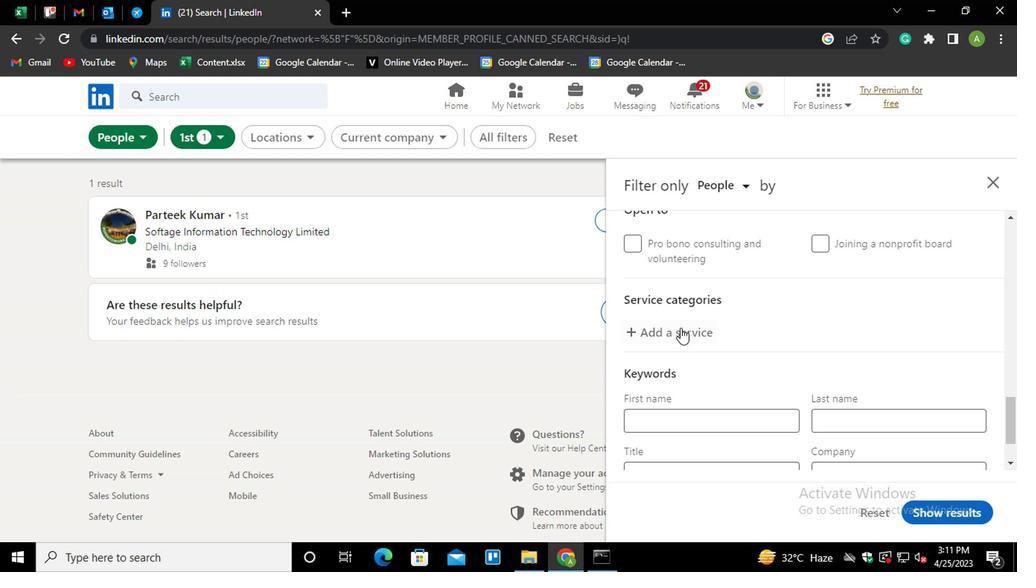 
Action: Mouse moved to (679, 326)
Screenshot: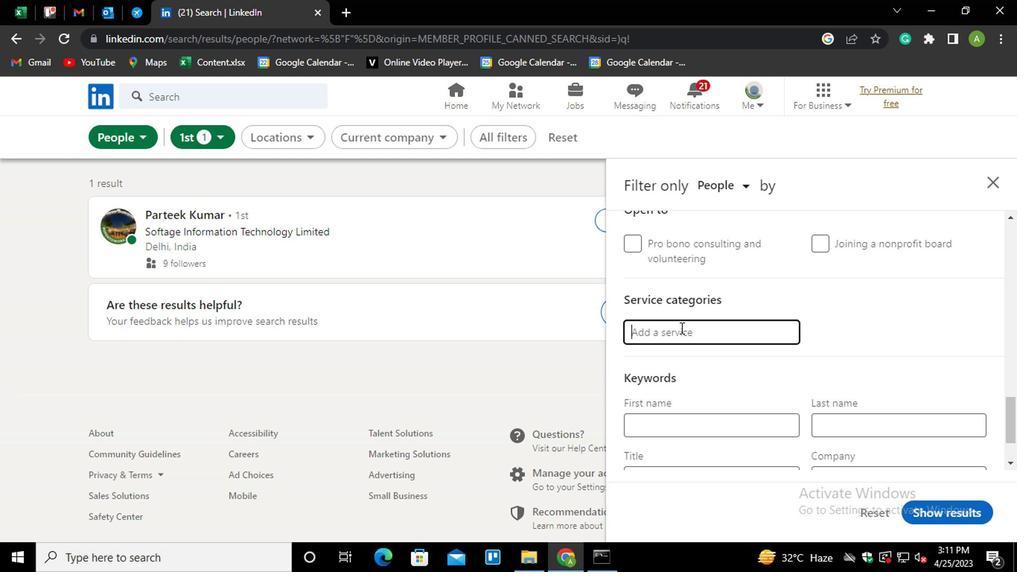 
Action: Key pressed <Key.shift_r>IMMIGRA<Key.down><Key.enter>
Screenshot: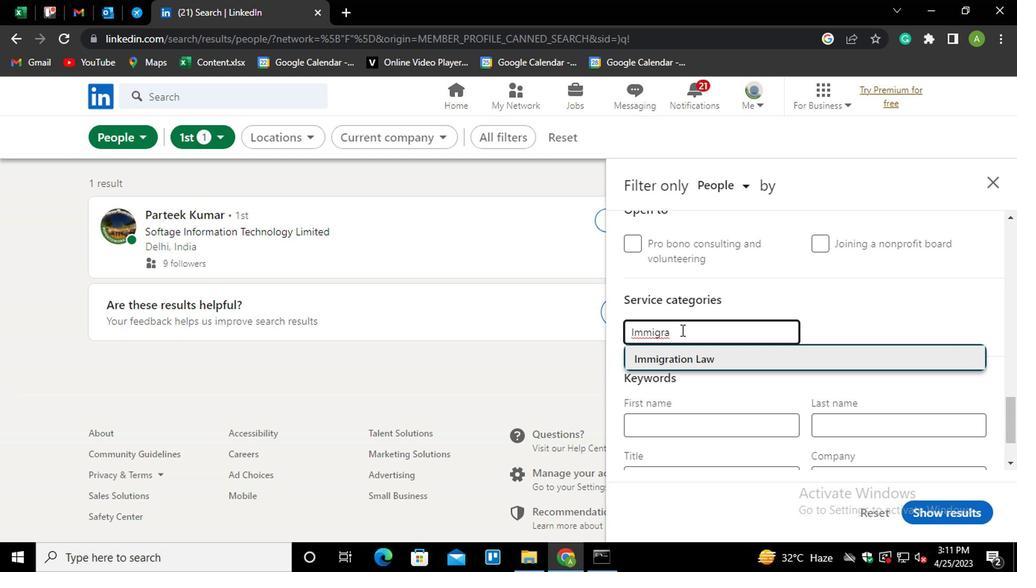
Action: Mouse moved to (717, 309)
Screenshot: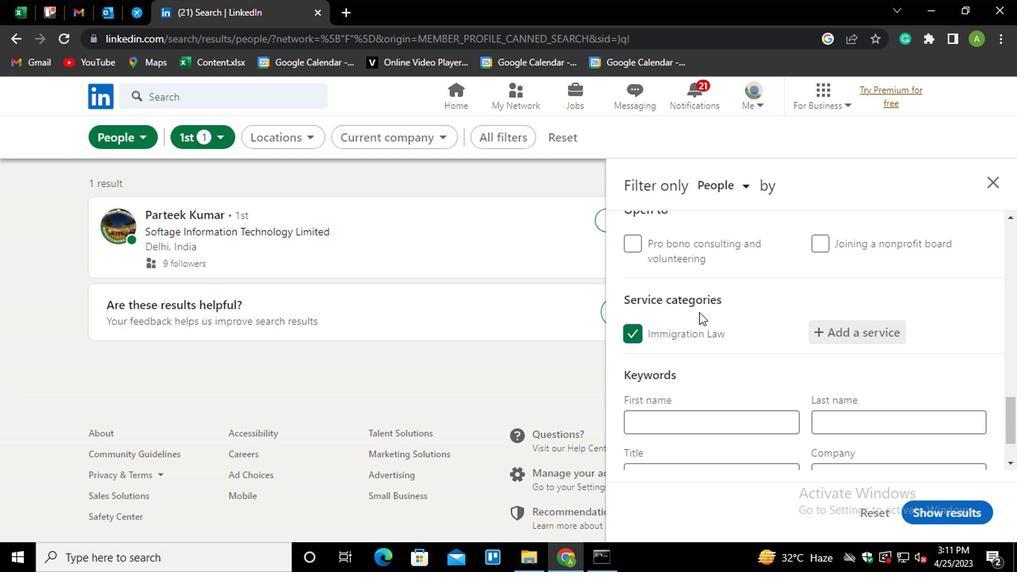 
Action: Mouse scrolled (717, 309) with delta (0, 0)
Screenshot: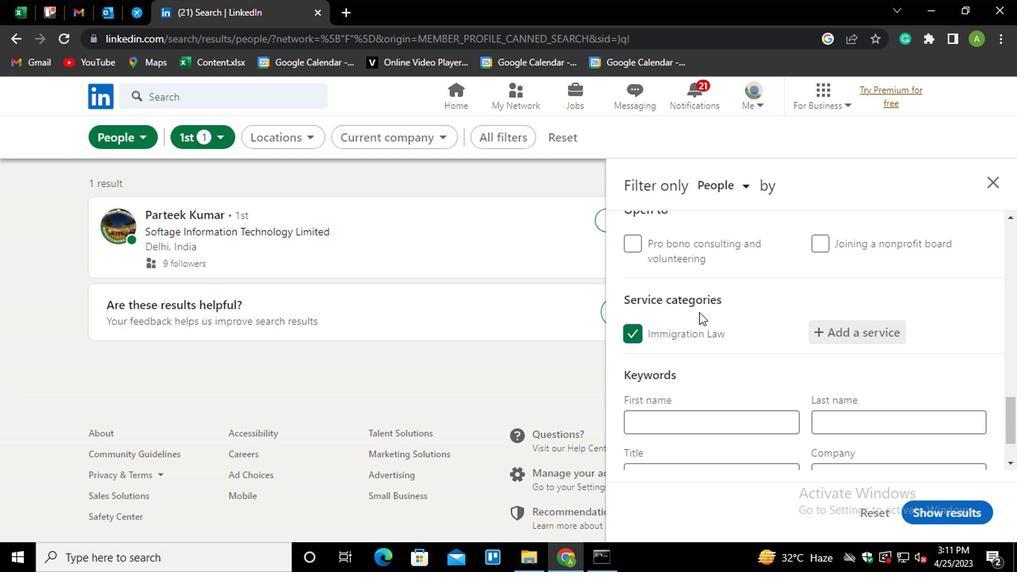 
Action: Mouse scrolled (717, 309) with delta (0, 0)
Screenshot: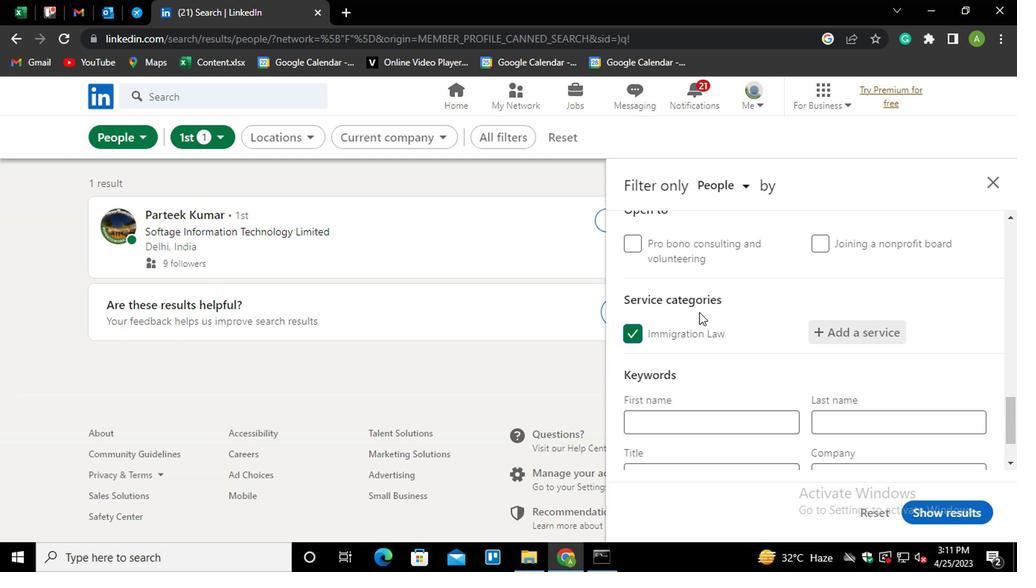
Action: Mouse moved to (679, 422)
Screenshot: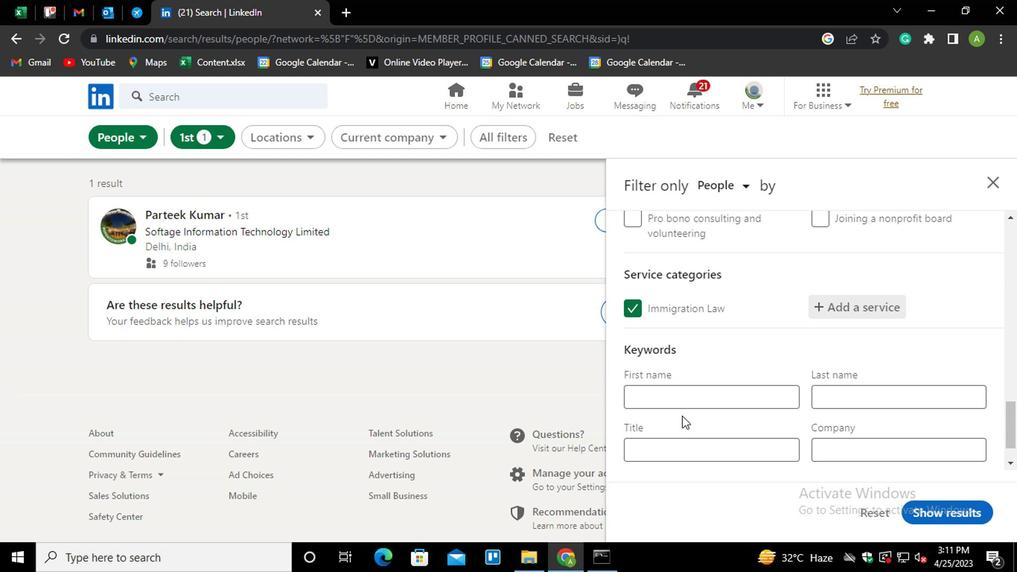 
Action: Mouse scrolled (679, 421) with delta (0, 0)
Screenshot: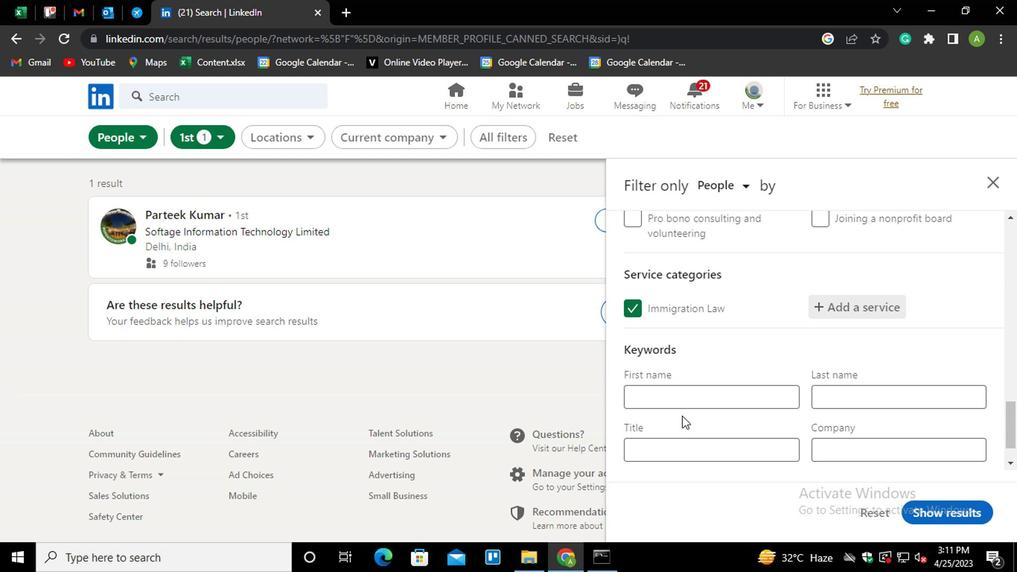 
Action: Mouse moved to (678, 397)
Screenshot: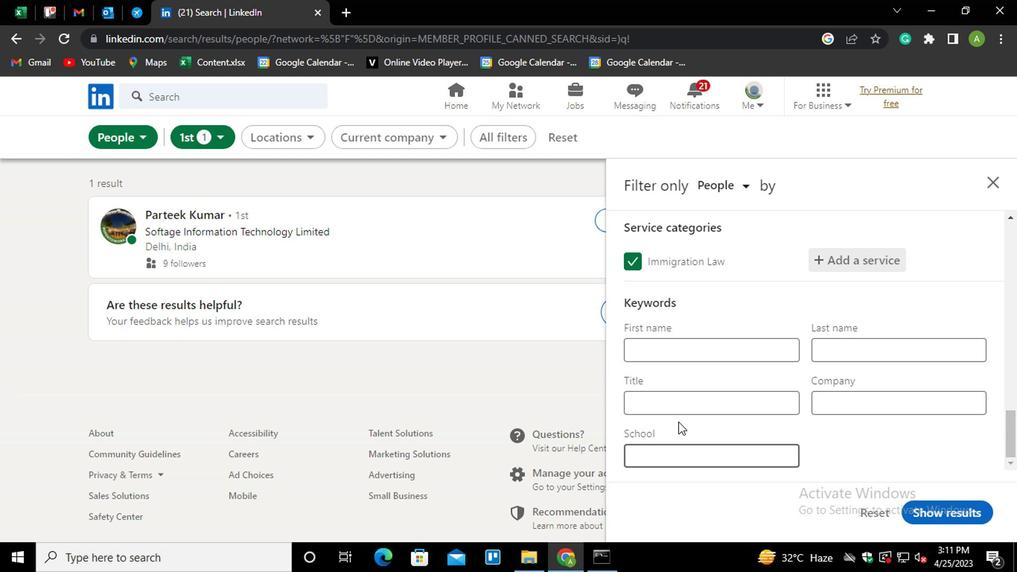 
Action: Mouse pressed left at (678, 397)
Screenshot: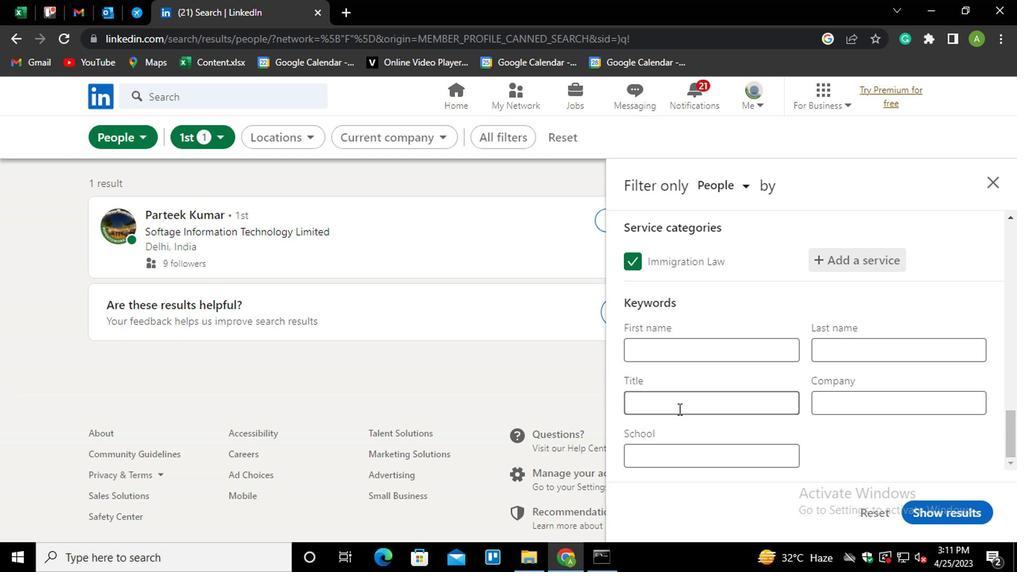 
Action: Key pressed <Key.shift>CHIEF
Screenshot: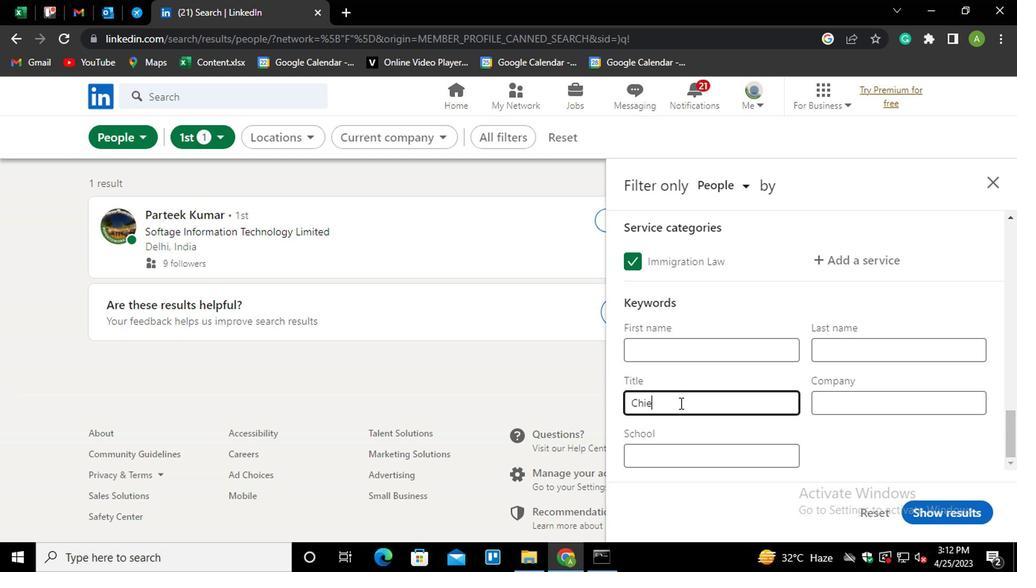 
Action: Mouse moved to (926, 501)
Screenshot: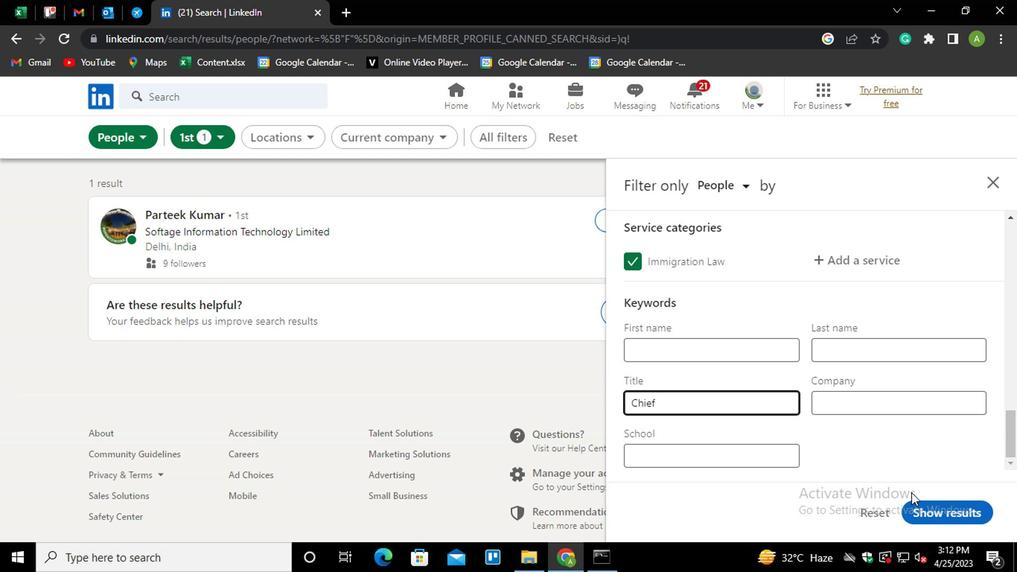
Action: Mouse pressed left at (926, 501)
Screenshot: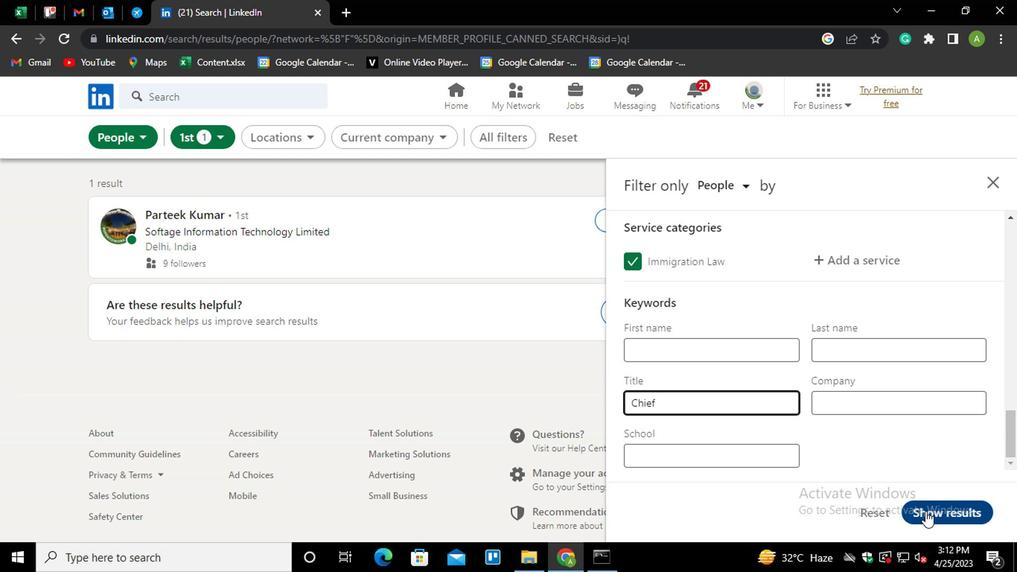
Action: Mouse moved to (859, 436)
Screenshot: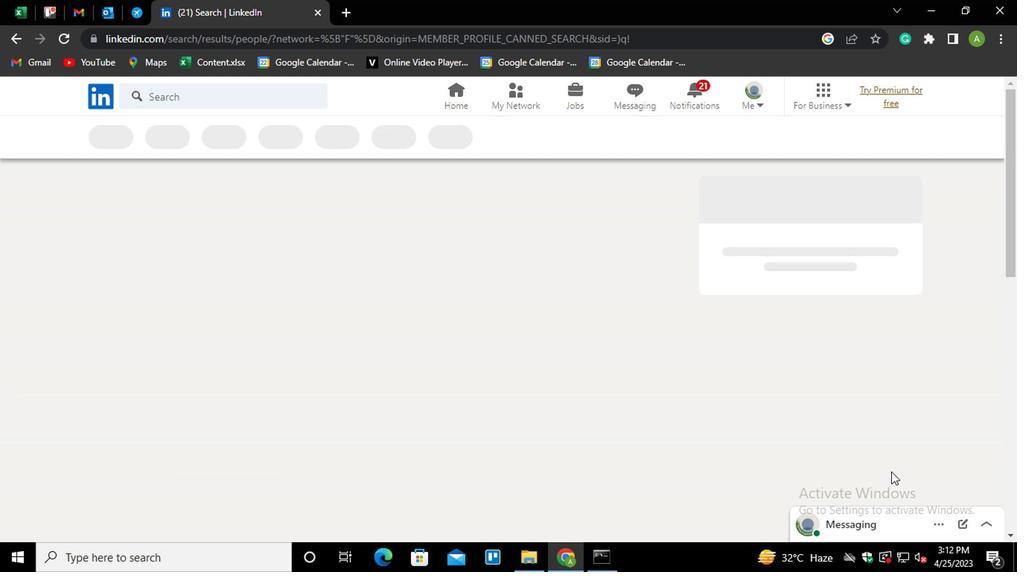 
